 Task: Find connections with filter location Antonina with filter topic #linkedinforbusinesswith filter profile language German with filter current company FIS with filter school Saraswati Education Societys Saraswati College of Engineering Kharghar Navi Mumbai with filter industry Skiing Facilities with filter service category SupportTechnical Writing with filter keywords title Shelf Stocker
Action: Mouse scrolled (591, 569) with delta (0, 0)
Screenshot: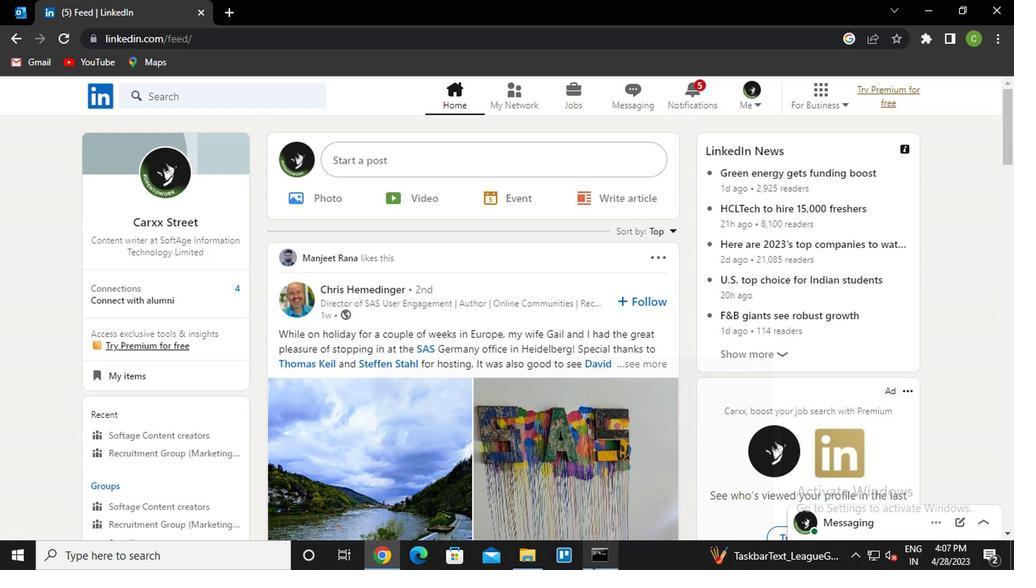 
Action: Mouse moved to (516, 96)
Screenshot: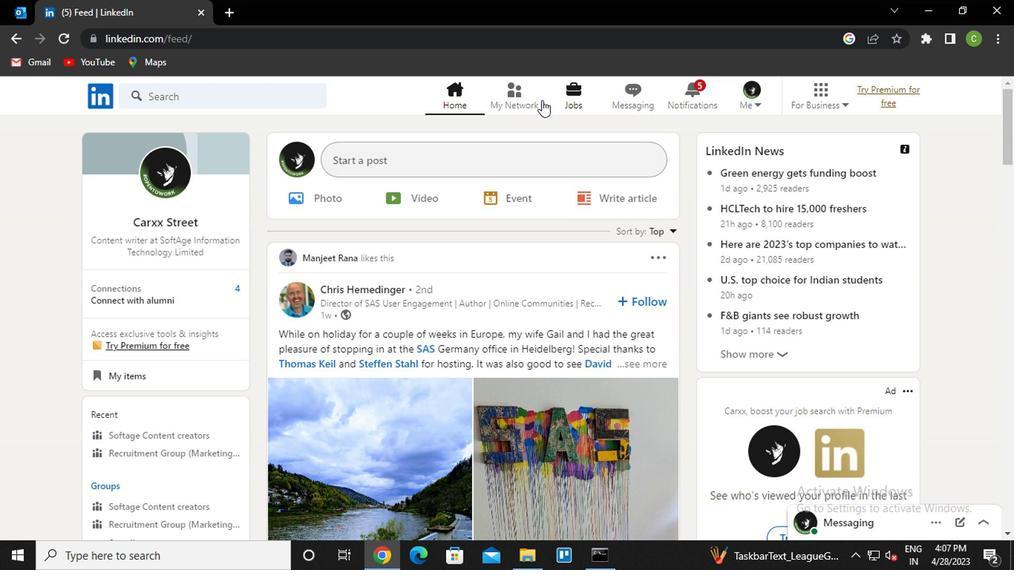 
Action: Mouse pressed left at (516, 96)
Screenshot: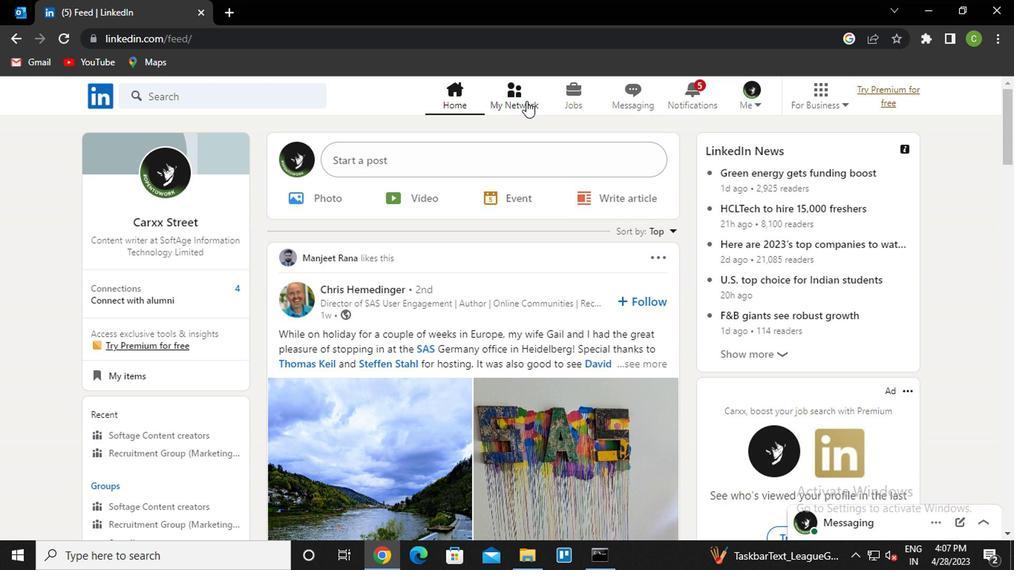 
Action: Mouse moved to (212, 189)
Screenshot: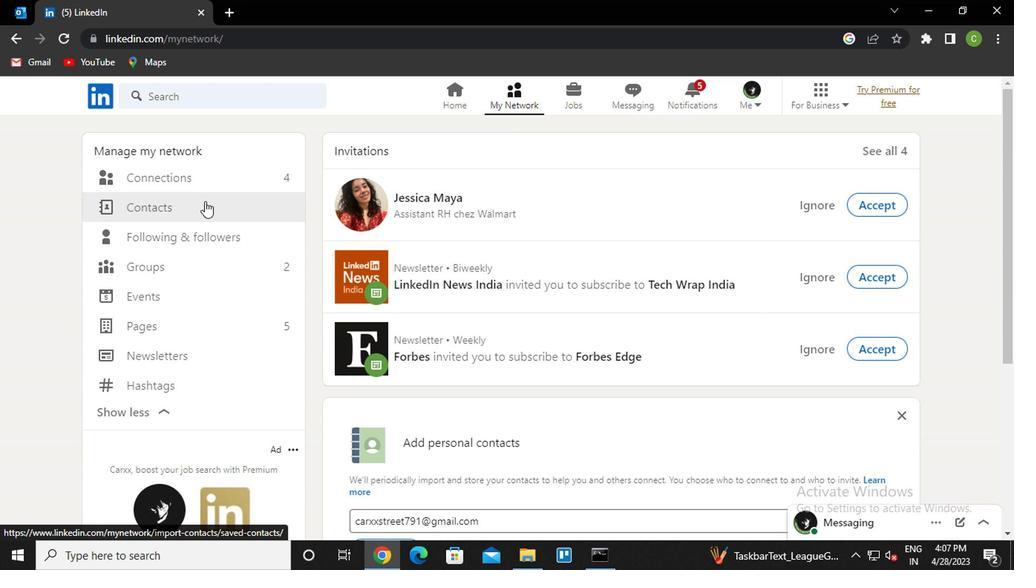 
Action: Mouse pressed left at (212, 189)
Screenshot: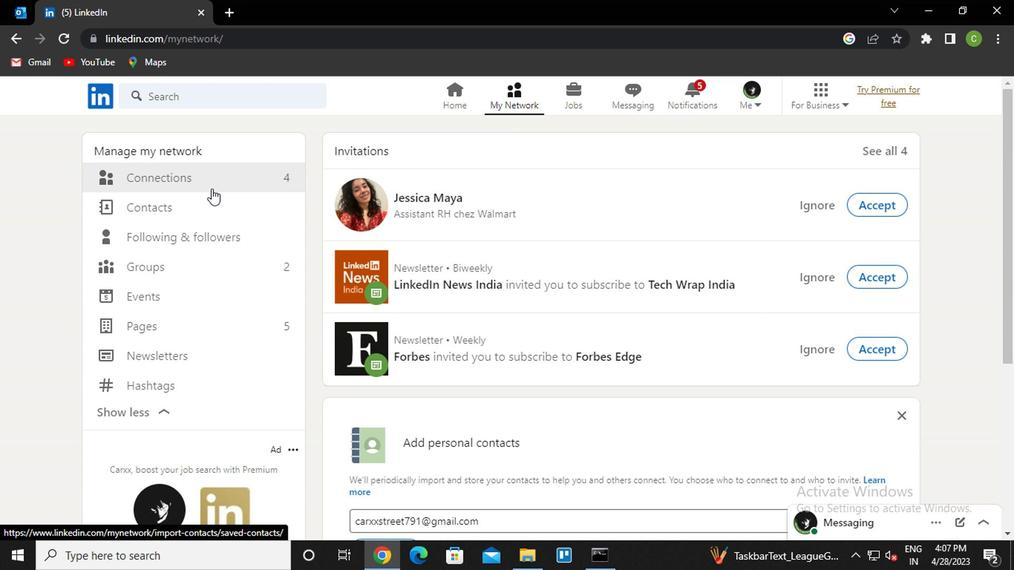 
Action: Mouse moved to (217, 180)
Screenshot: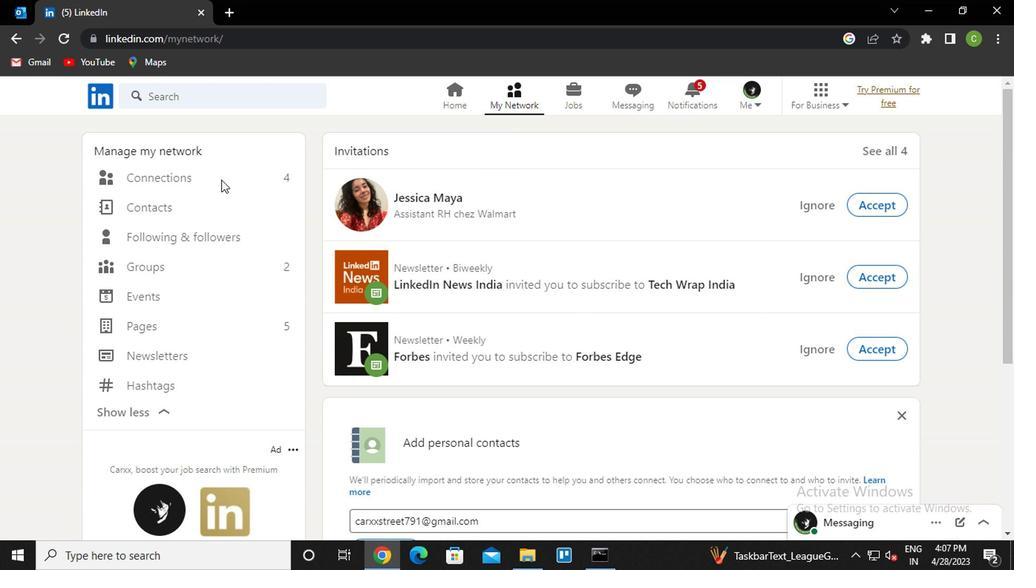 
Action: Mouse pressed left at (217, 180)
Screenshot: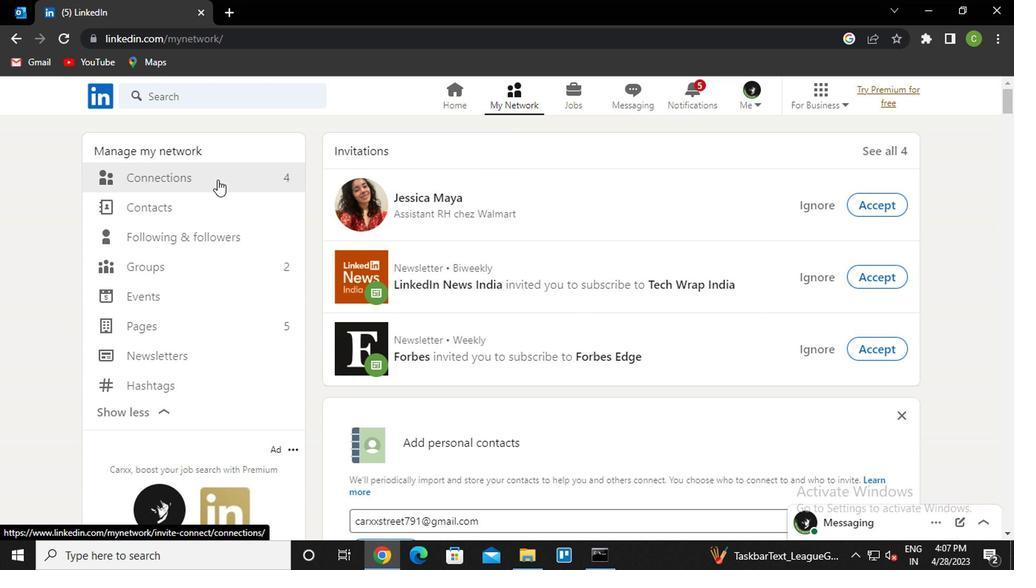 
Action: Mouse moved to (624, 177)
Screenshot: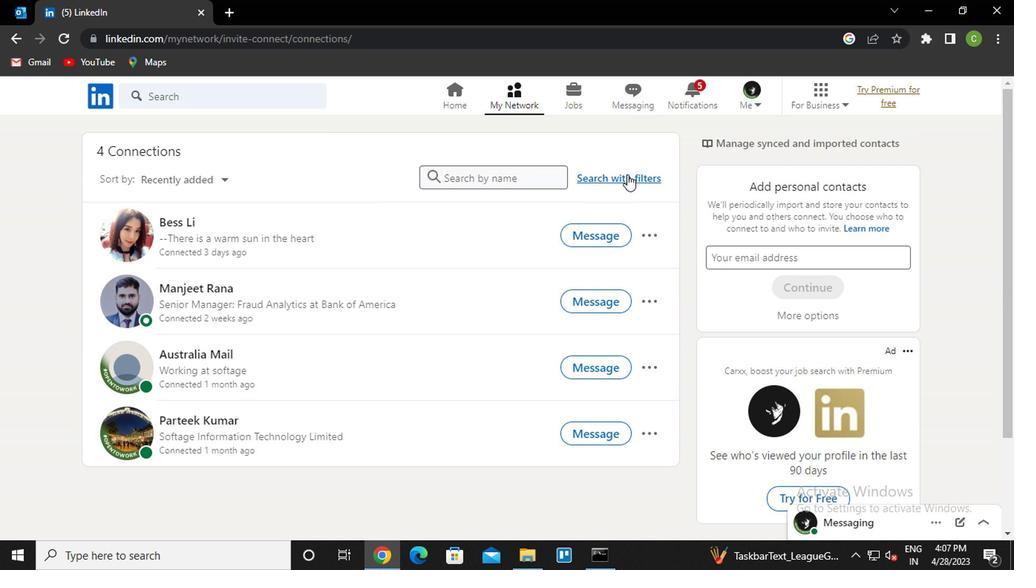 
Action: Mouse pressed left at (624, 177)
Screenshot: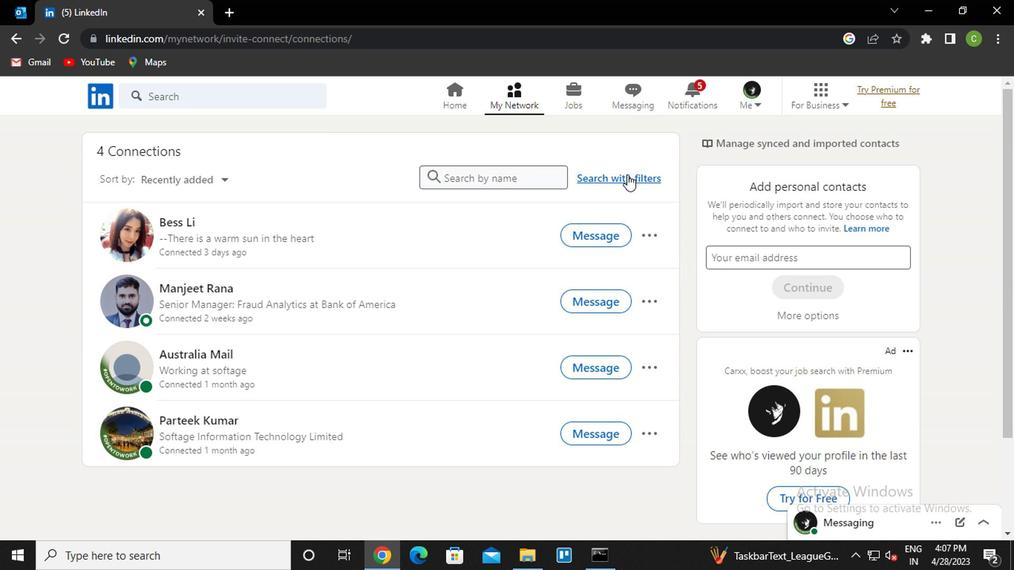 
Action: Mouse moved to (557, 145)
Screenshot: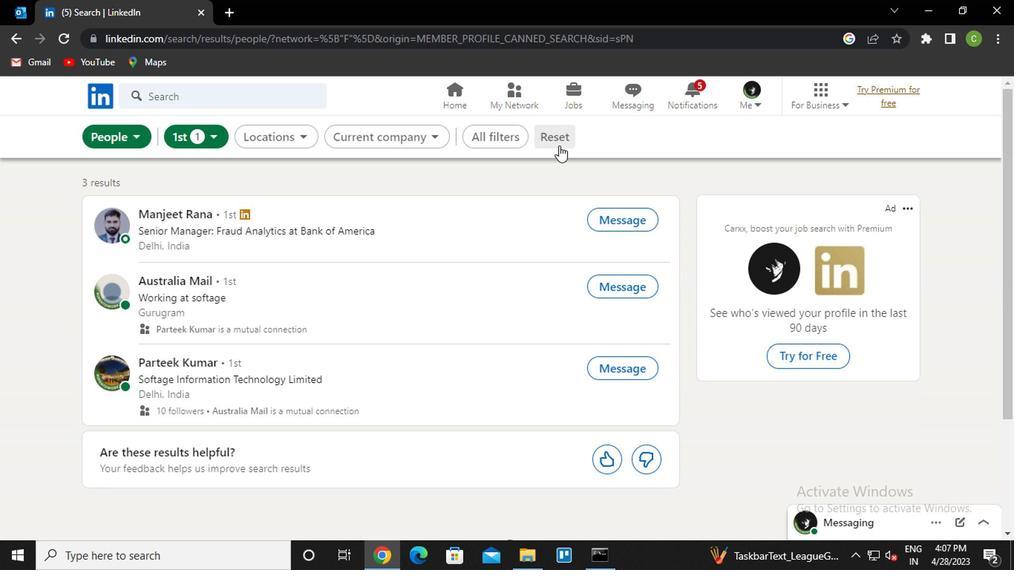 
Action: Mouse pressed left at (557, 145)
Screenshot: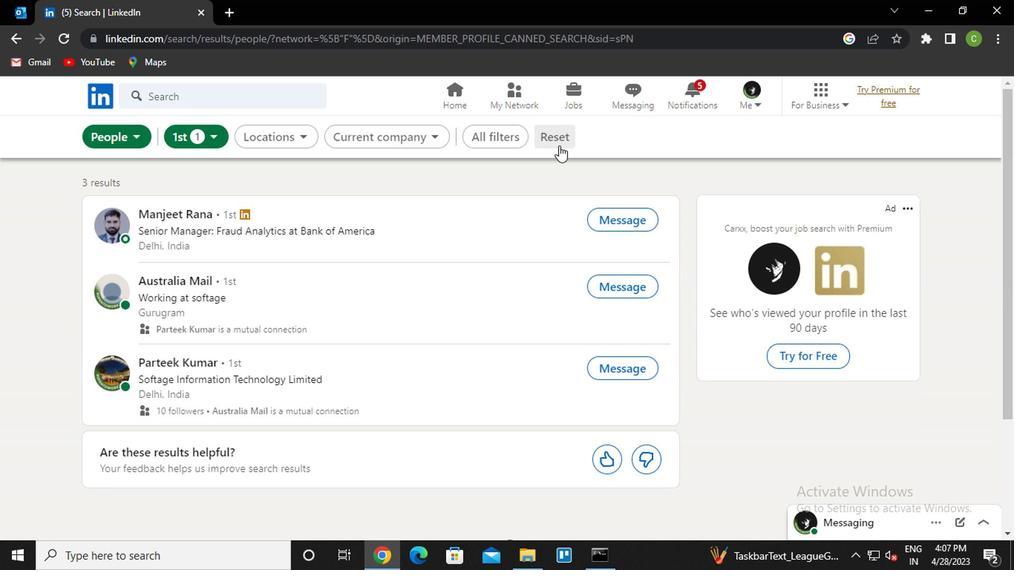
Action: Mouse moved to (540, 137)
Screenshot: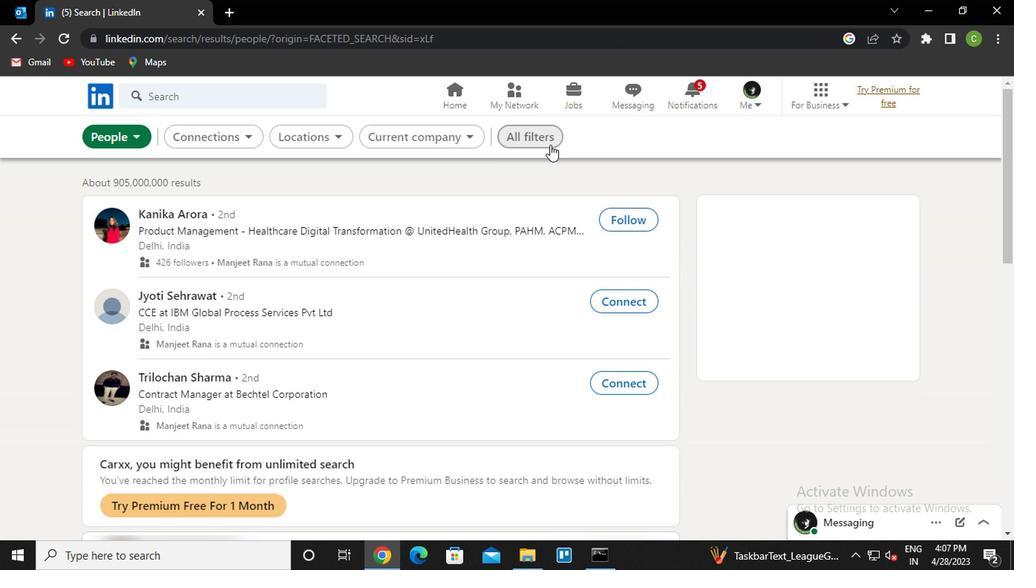 
Action: Mouse pressed left at (540, 137)
Screenshot: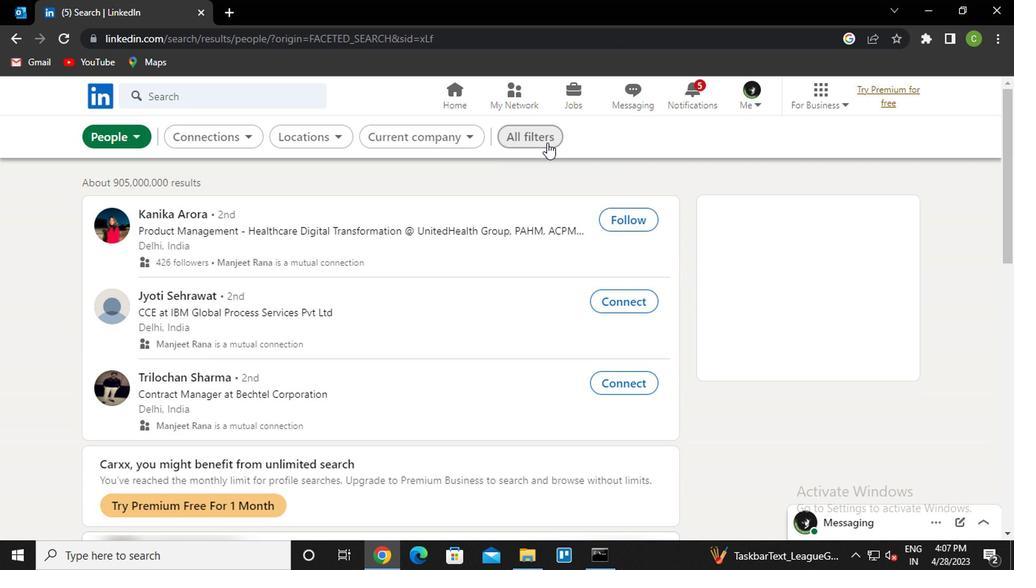 
Action: Mouse moved to (753, 312)
Screenshot: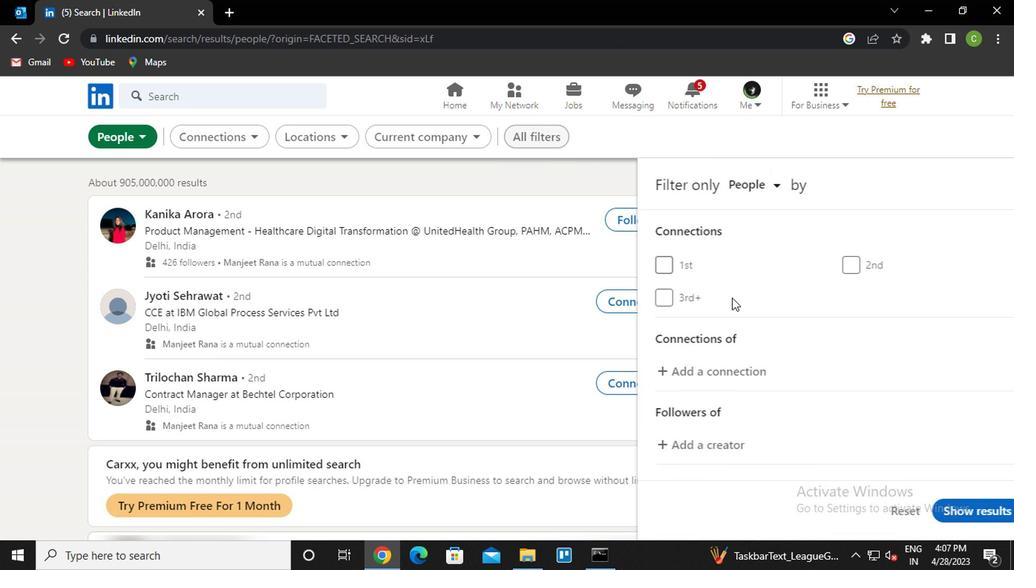 
Action: Mouse scrolled (753, 312) with delta (0, 0)
Screenshot: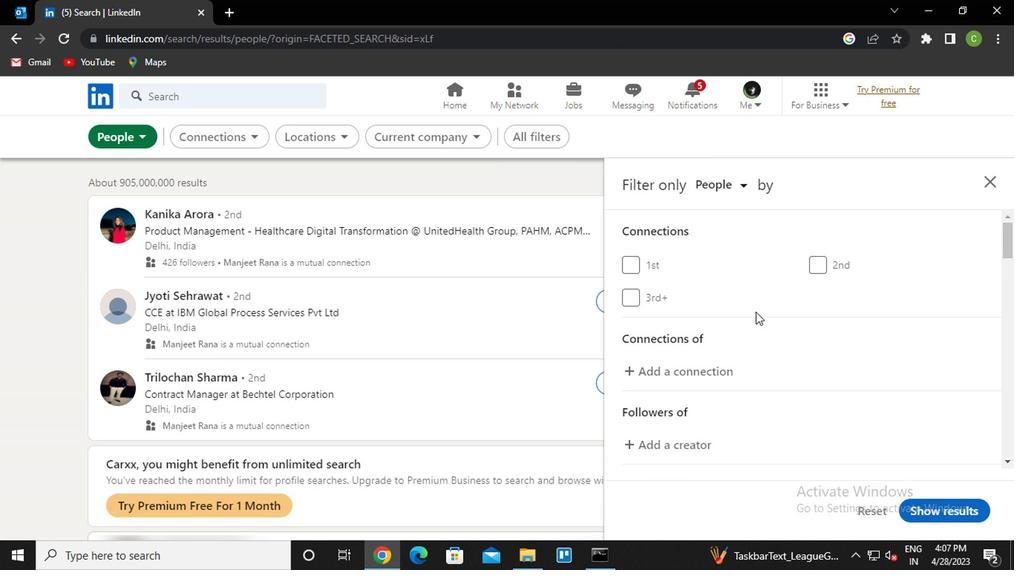 
Action: Mouse scrolled (753, 312) with delta (0, 0)
Screenshot: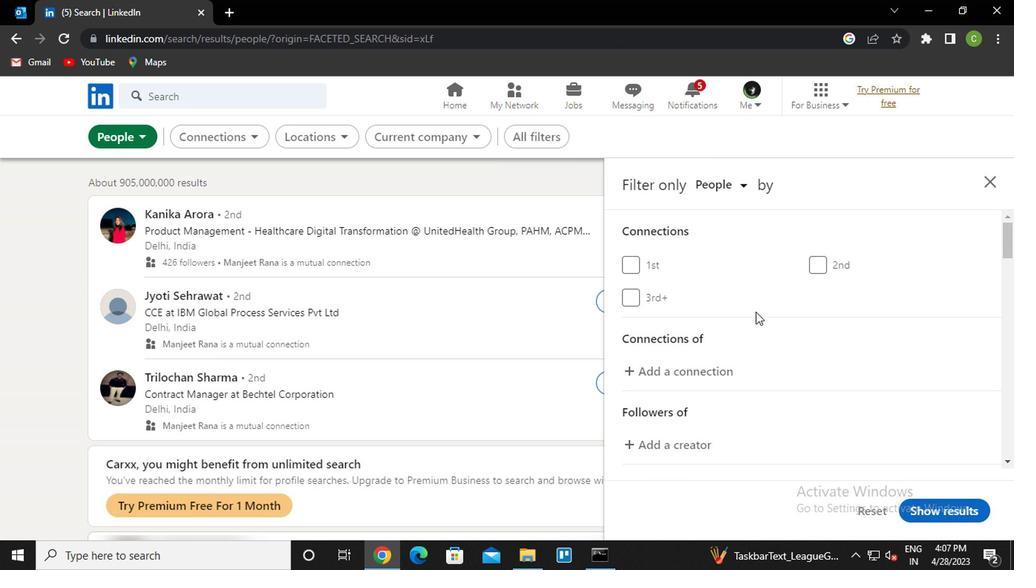 
Action: Mouse scrolled (753, 312) with delta (0, 0)
Screenshot: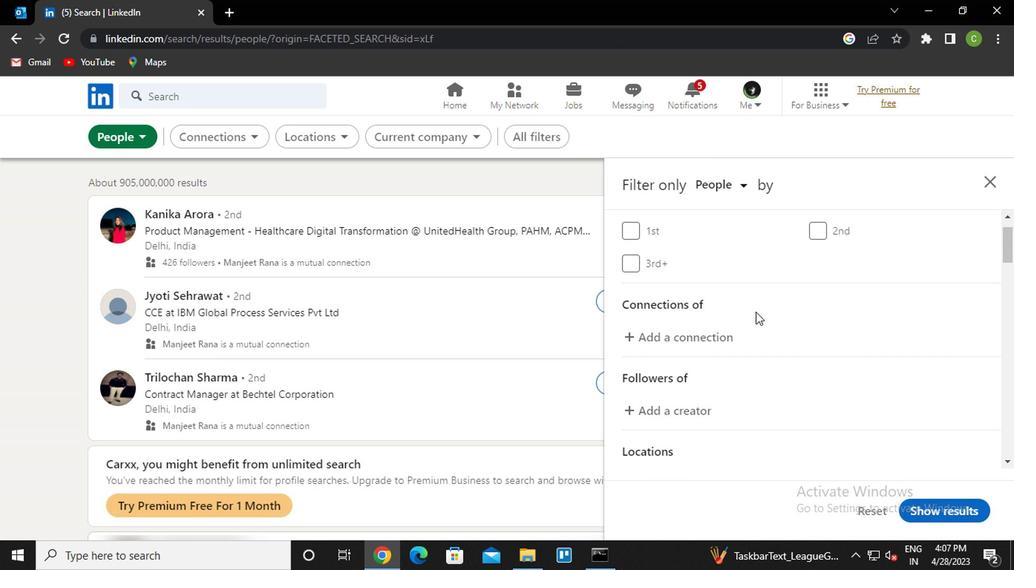 
Action: Mouse moved to (753, 316)
Screenshot: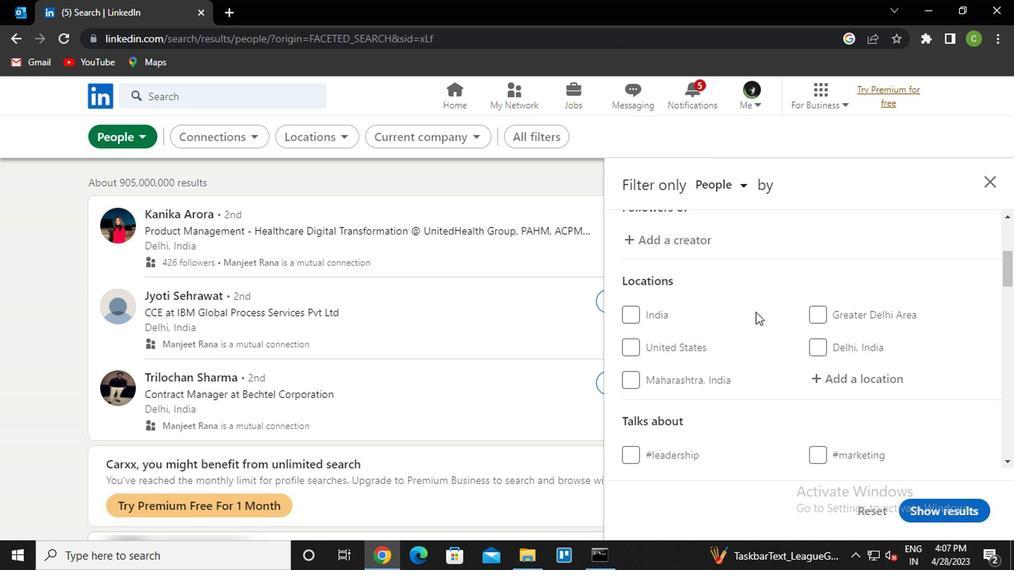 
Action: Mouse scrolled (753, 316) with delta (0, 0)
Screenshot: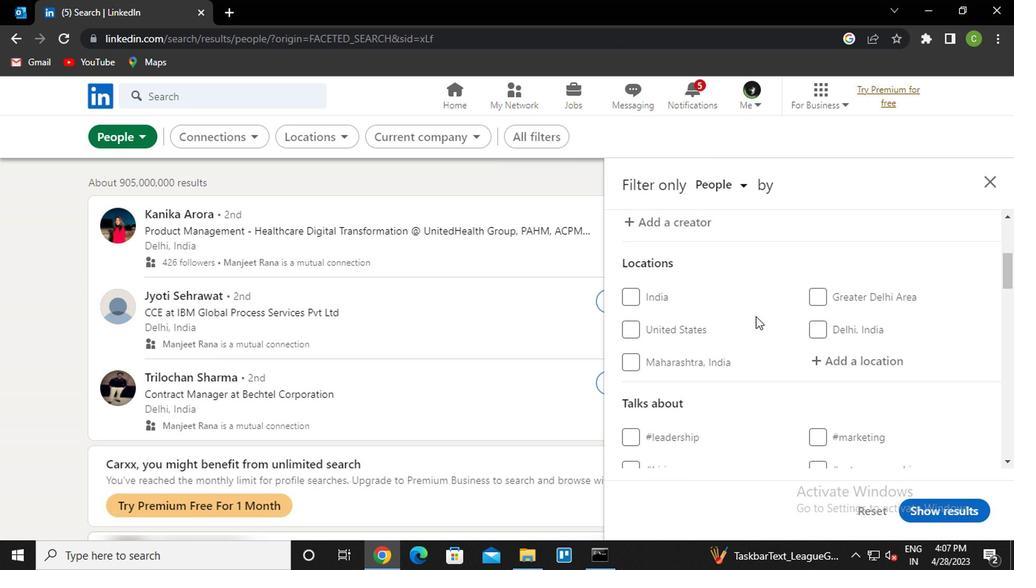 
Action: Mouse moved to (866, 287)
Screenshot: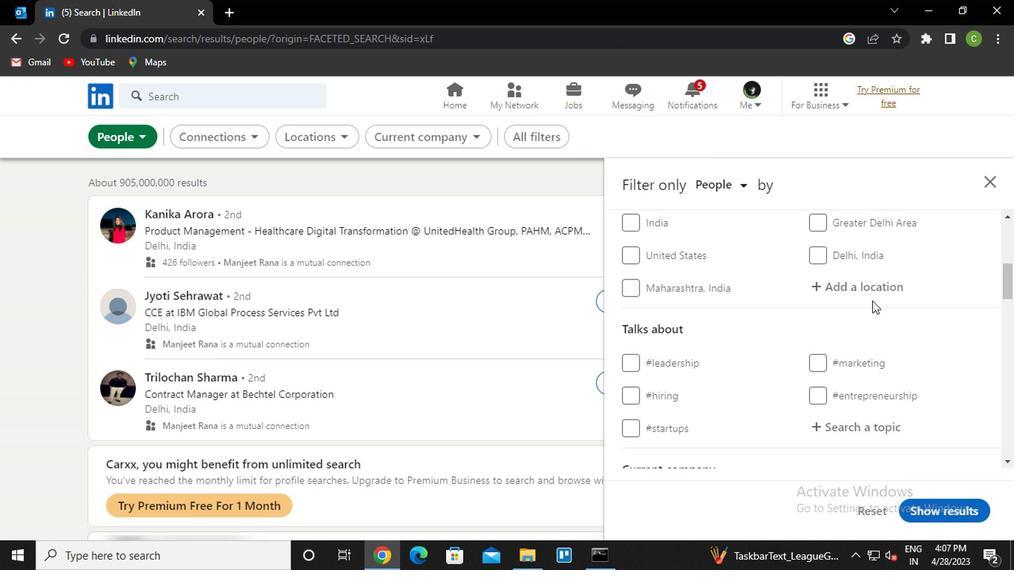 
Action: Mouse pressed left at (866, 287)
Screenshot: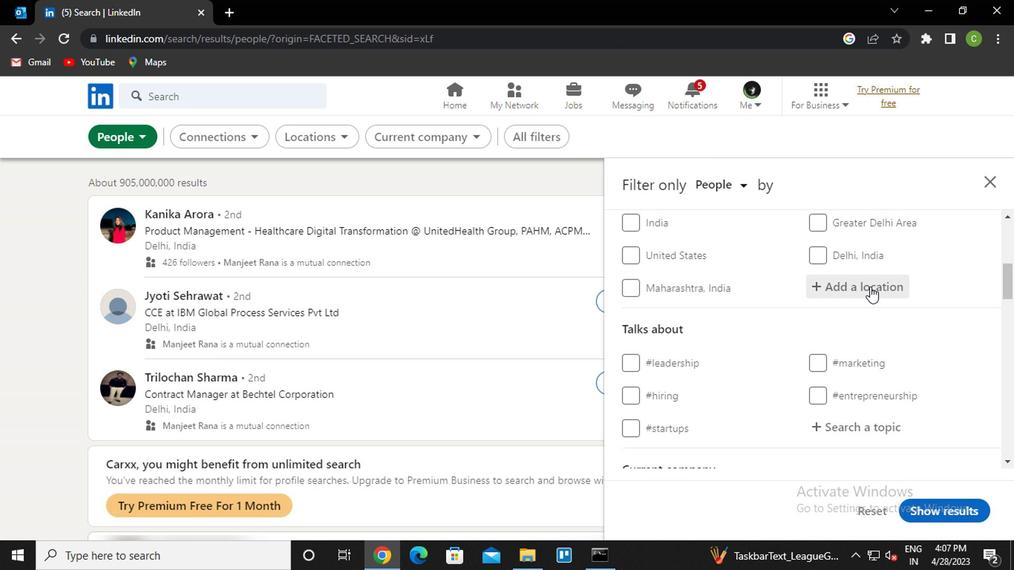 
Action: Key pressed <Key.caps_lock>a<Key.caps_lock>ntonina<Key.down><Key.enter>
Screenshot: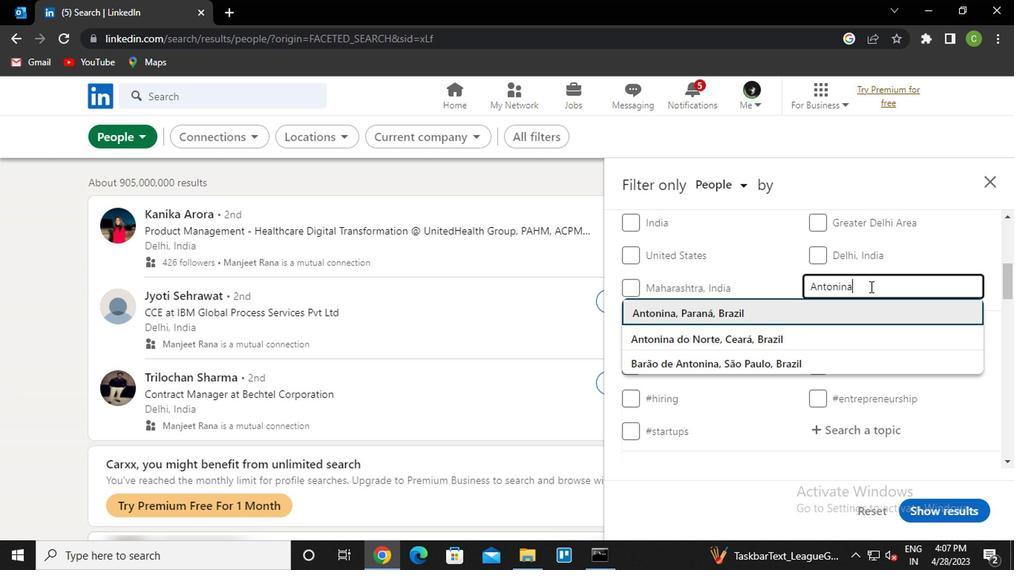 
Action: Mouse scrolled (866, 286) with delta (0, 0)
Screenshot: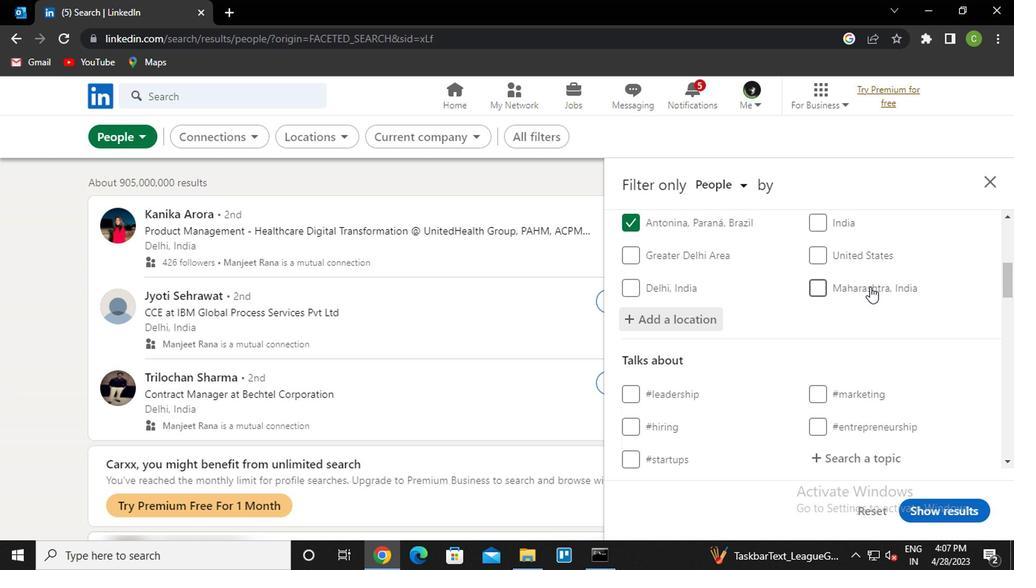 
Action: Mouse scrolled (866, 286) with delta (0, 0)
Screenshot: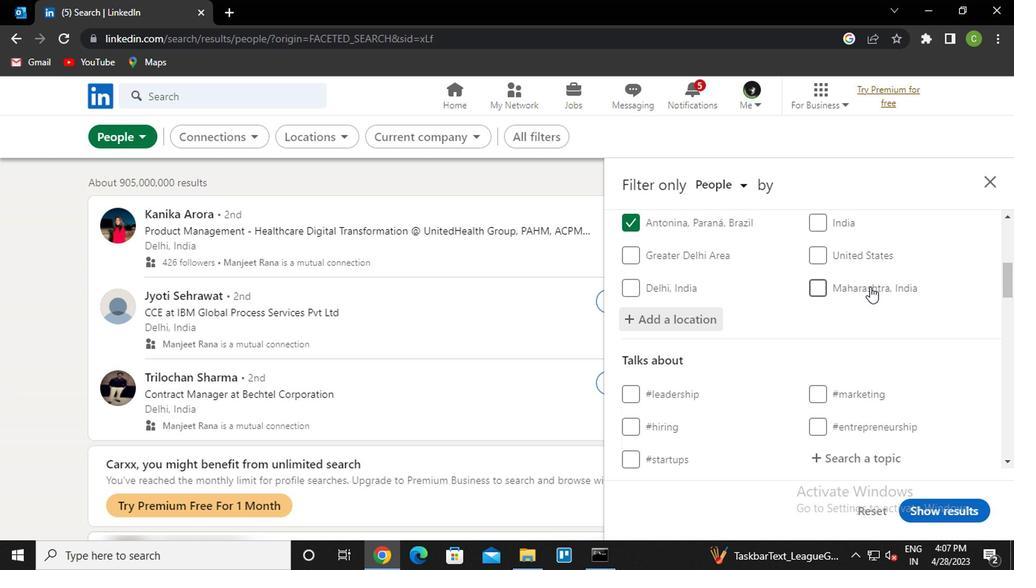 
Action: Mouse scrolled (866, 286) with delta (0, 0)
Screenshot: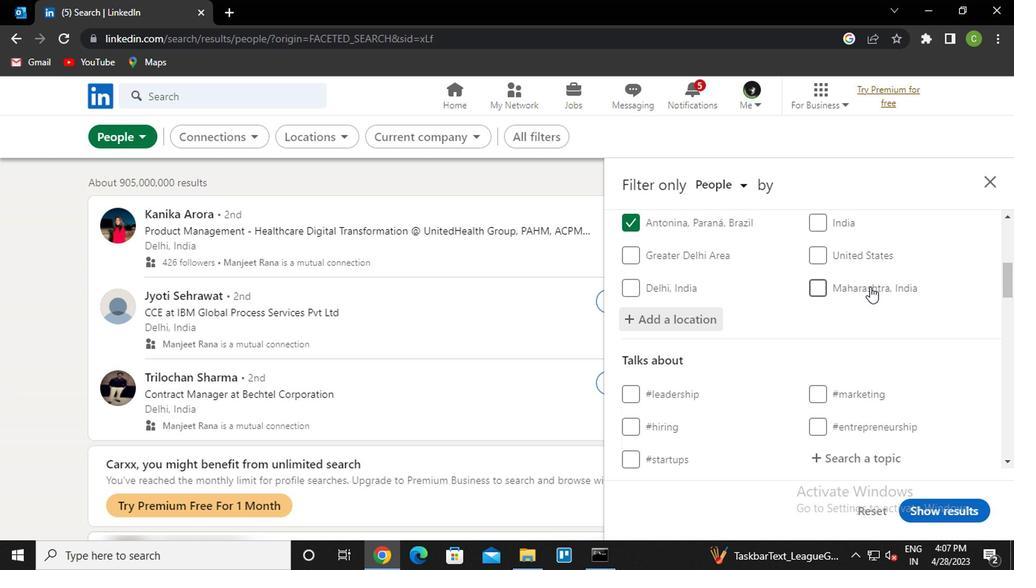 
Action: Mouse moved to (846, 246)
Screenshot: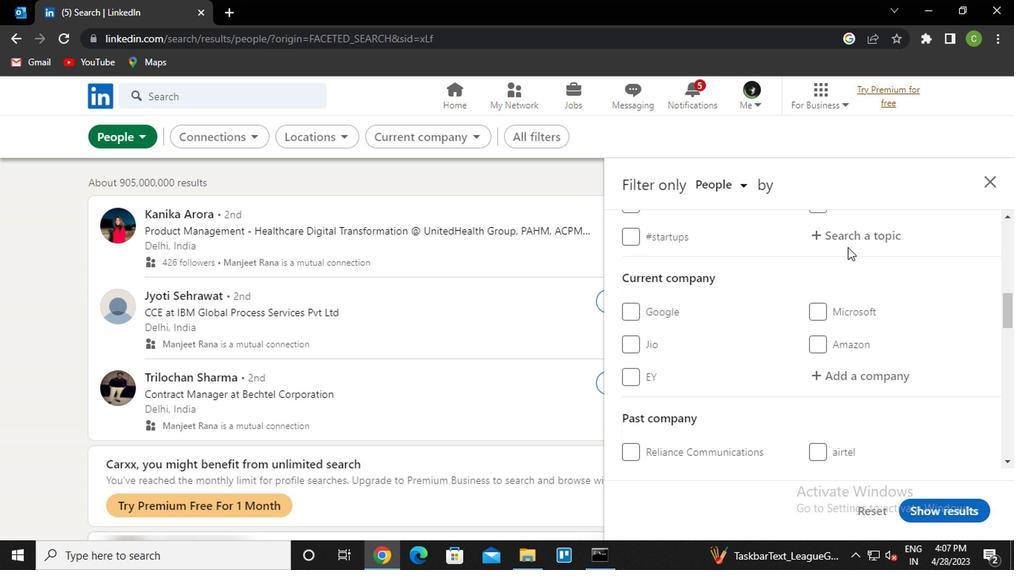 
Action: Mouse pressed left at (846, 246)
Screenshot: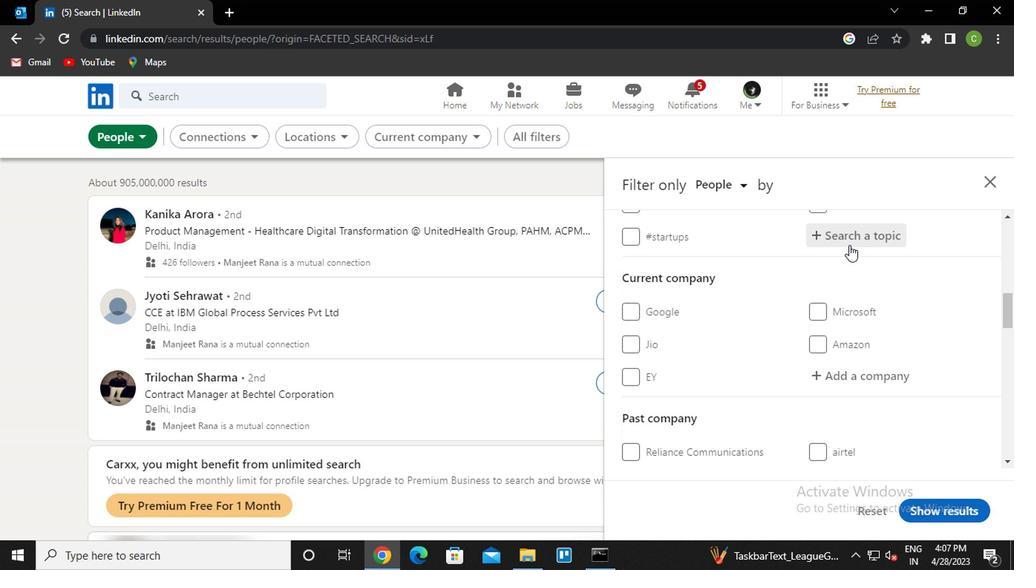 
Action: Key pressed <Key.caps_lock>l<Key.caps_lock>inkedinforbusi<Key.down><Key.enter>
Screenshot: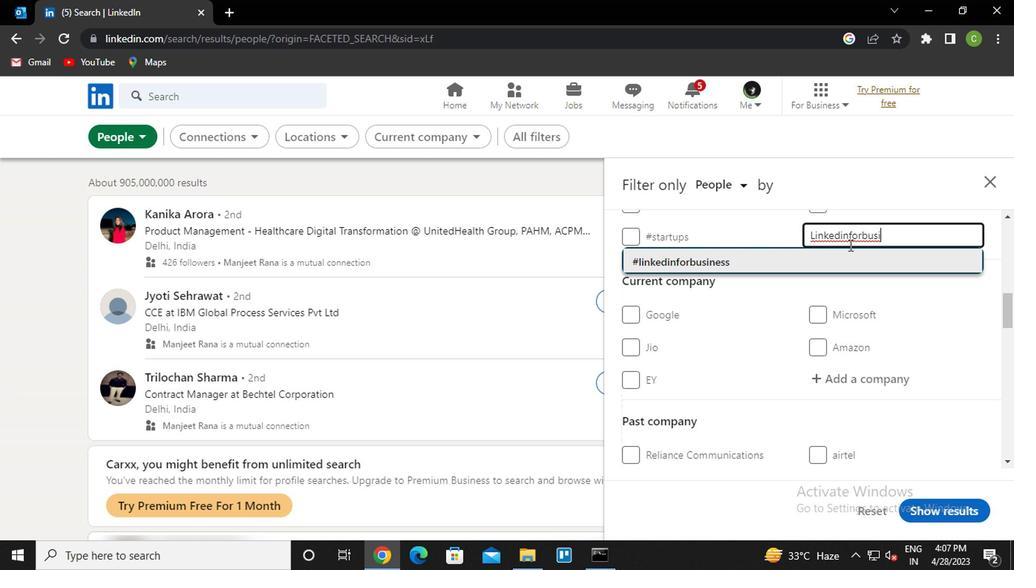 
Action: Mouse scrolled (846, 245) with delta (0, -1)
Screenshot: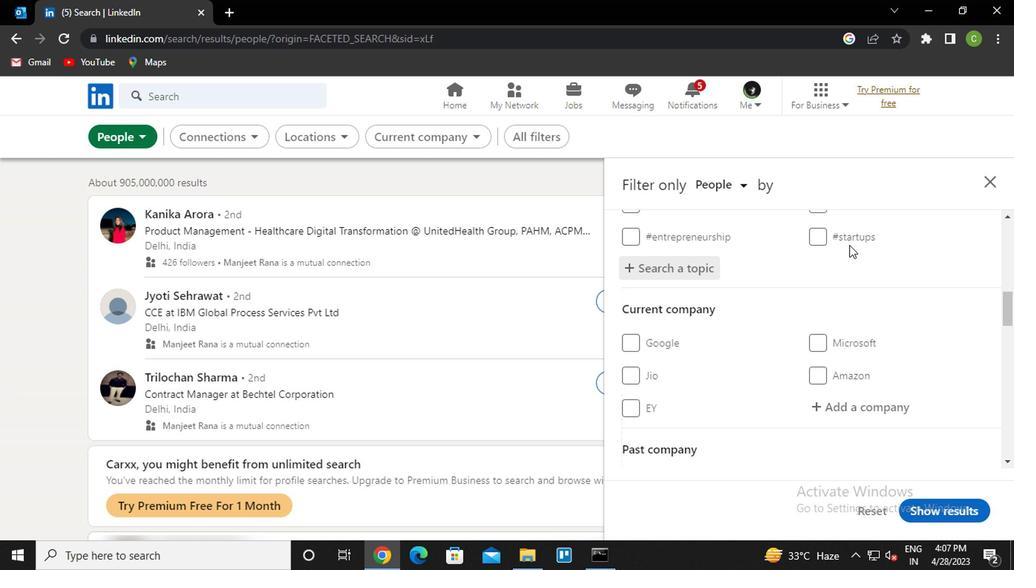 
Action: Mouse scrolled (846, 245) with delta (0, -1)
Screenshot: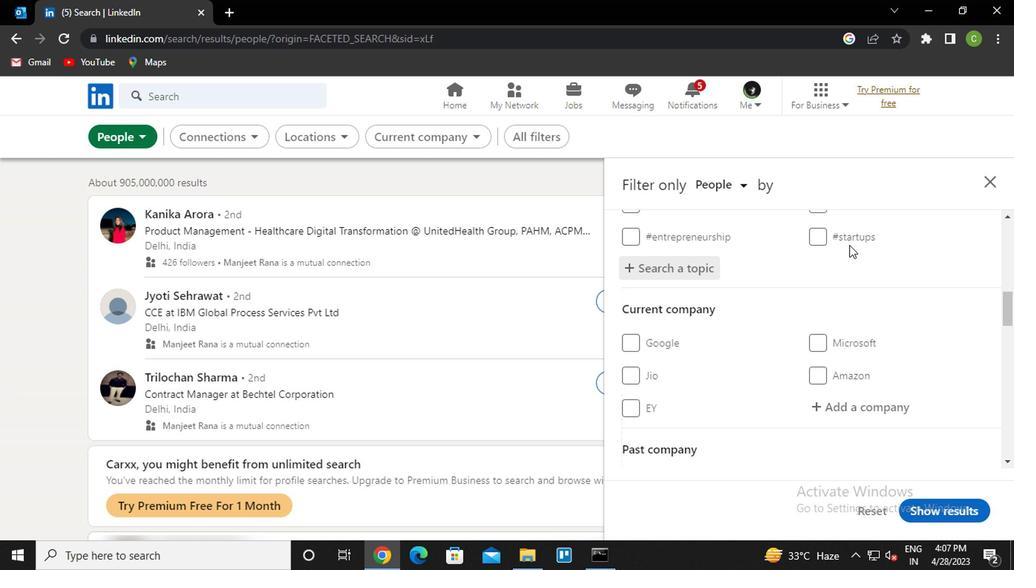 
Action: Mouse scrolled (846, 245) with delta (0, -1)
Screenshot: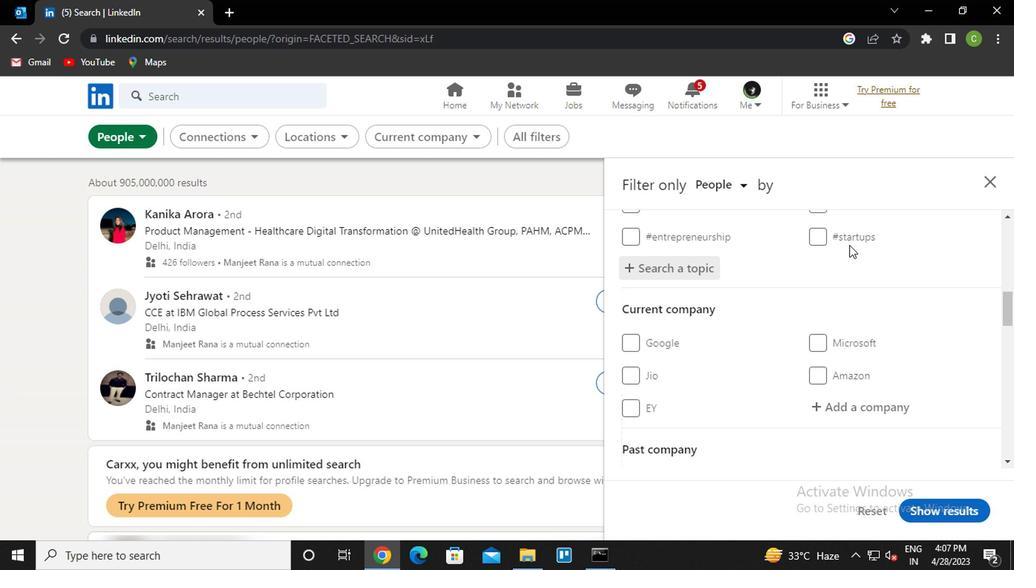
Action: Mouse scrolled (846, 245) with delta (0, -1)
Screenshot: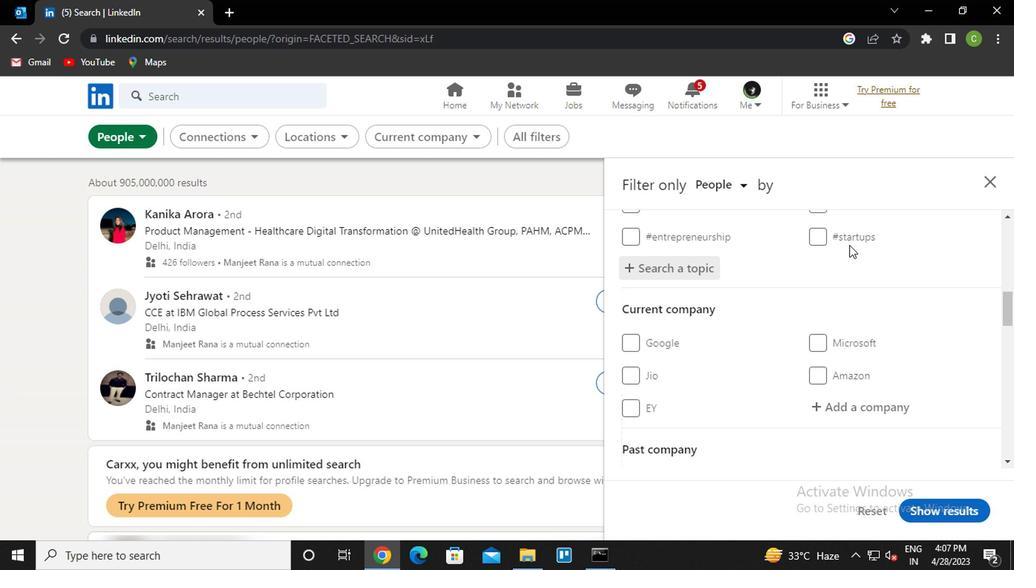 
Action: Mouse moved to (846, 248)
Screenshot: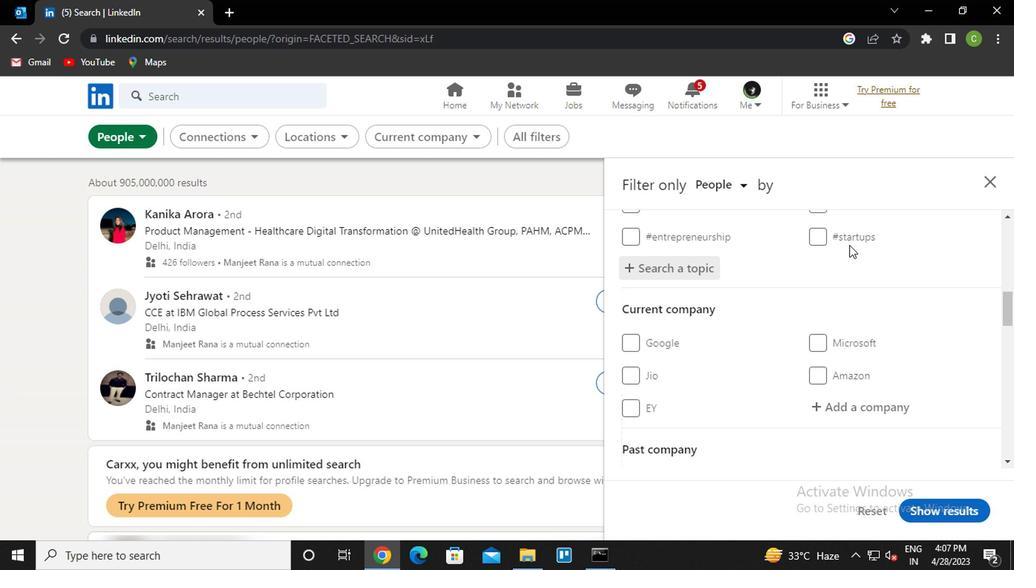 
Action: Mouse scrolled (846, 248) with delta (0, 0)
Screenshot: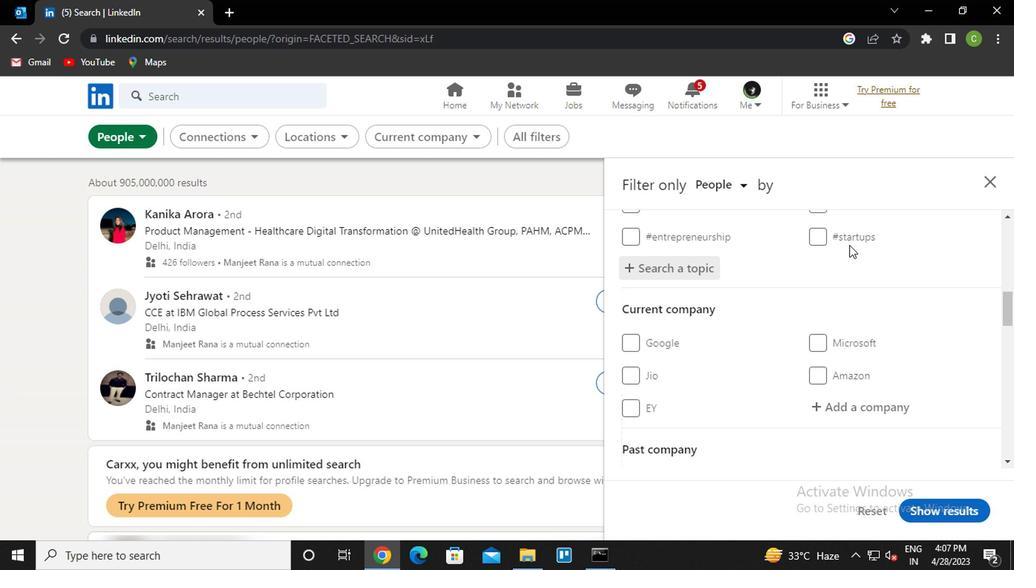 
Action: Mouse moved to (846, 248)
Screenshot: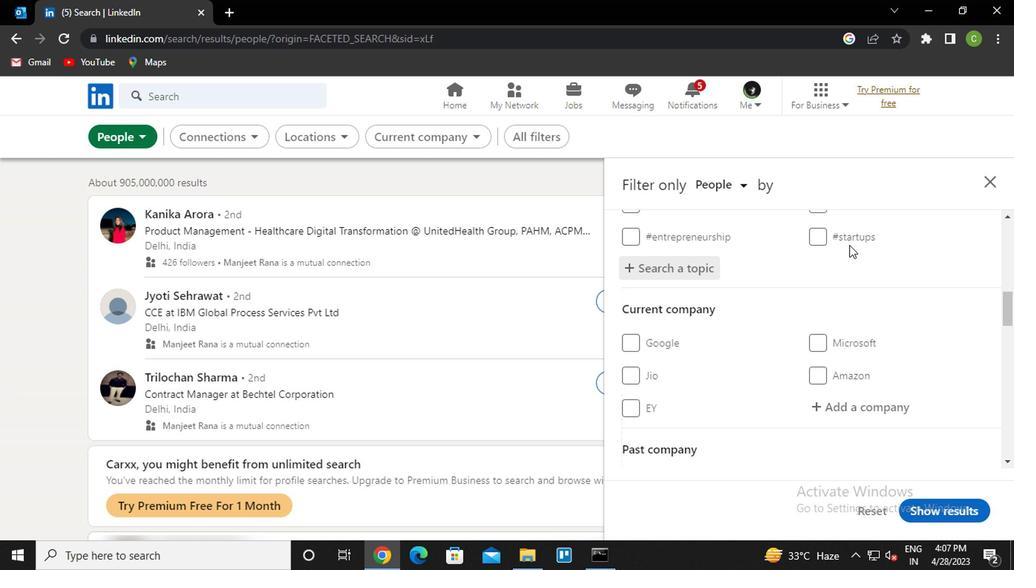 
Action: Mouse scrolled (846, 248) with delta (0, 0)
Screenshot: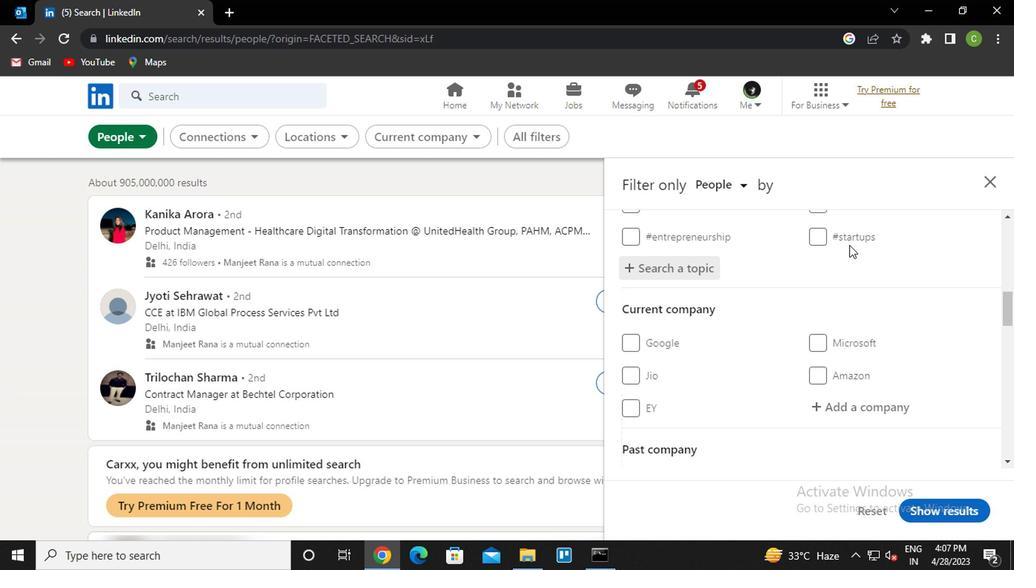 
Action: Mouse moved to (844, 249)
Screenshot: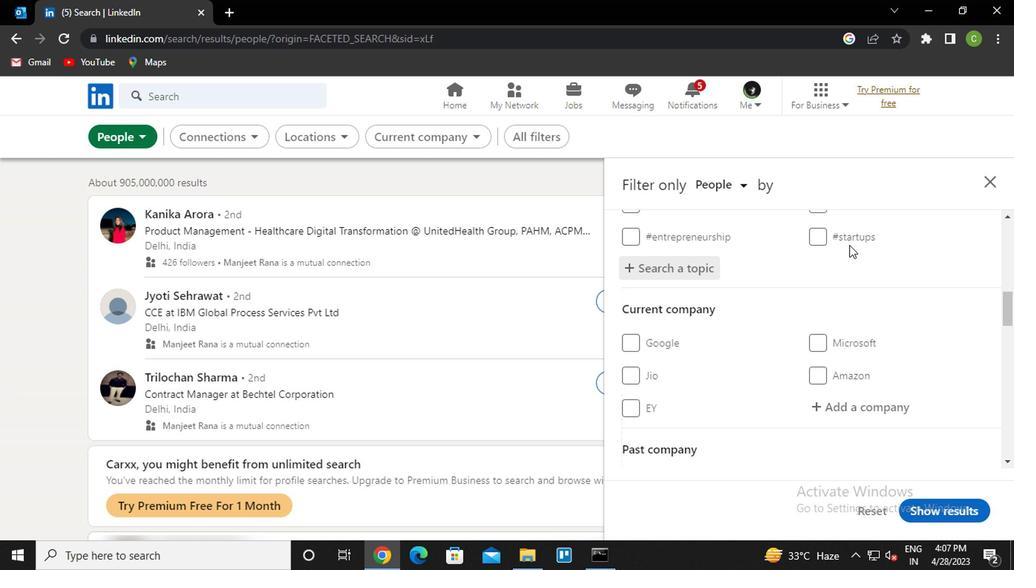
Action: Mouse scrolled (844, 248) with delta (0, -1)
Screenshot: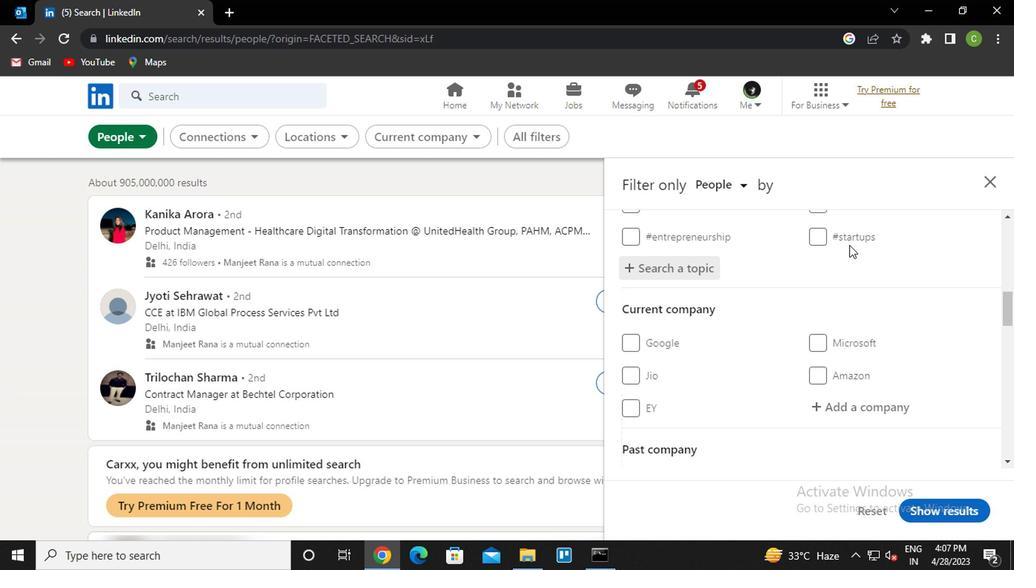 
Action: Mouse moved to (688, 432)
Screenshot: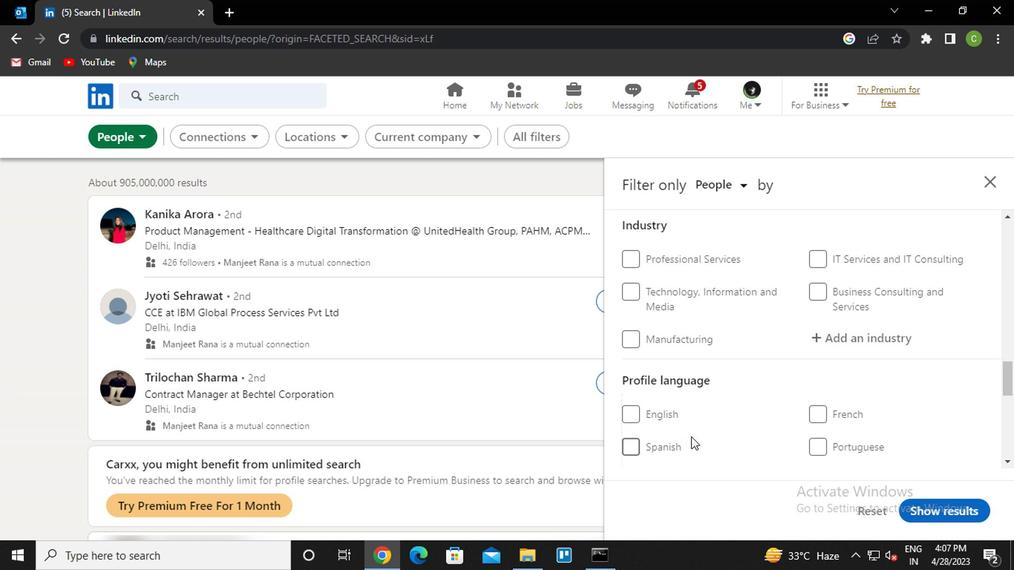 
Action: Mouse scrolled (688, 431) with delta (0, 0)
Screenshot: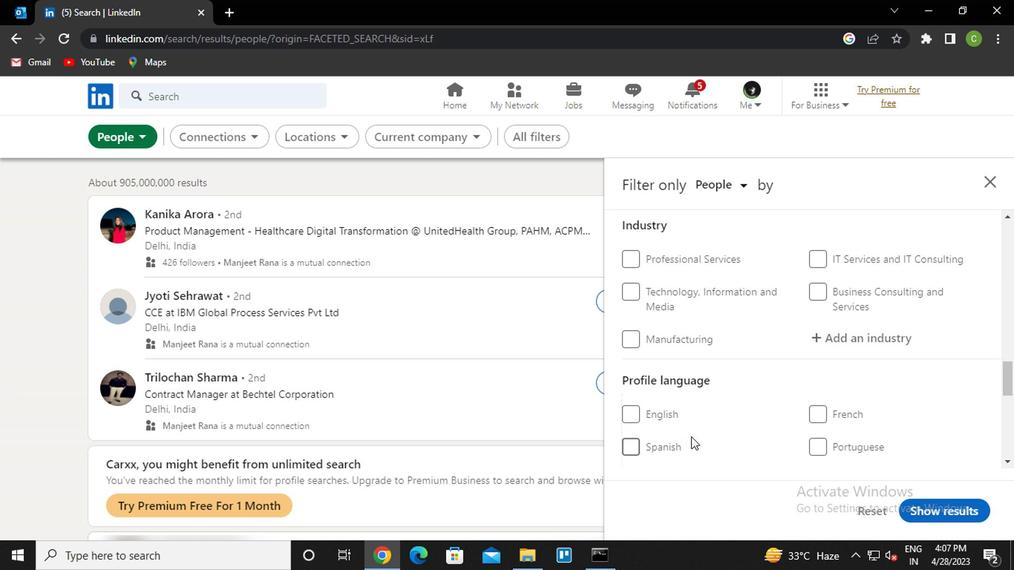 
Action: Mouse moved to (630, 404)
Screenshot: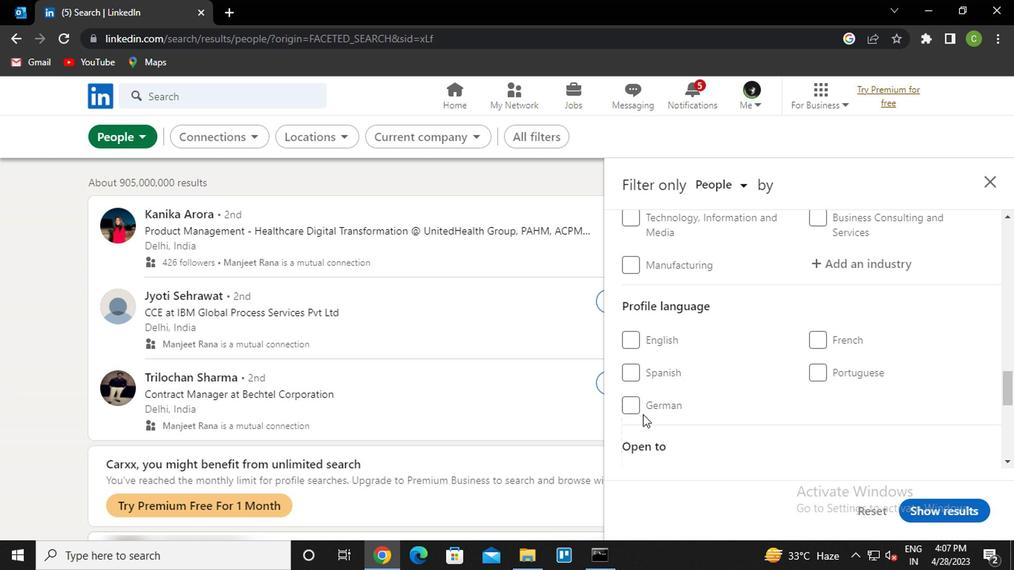 
Action: Mouse pressed left at (630, 404)
Screenshot: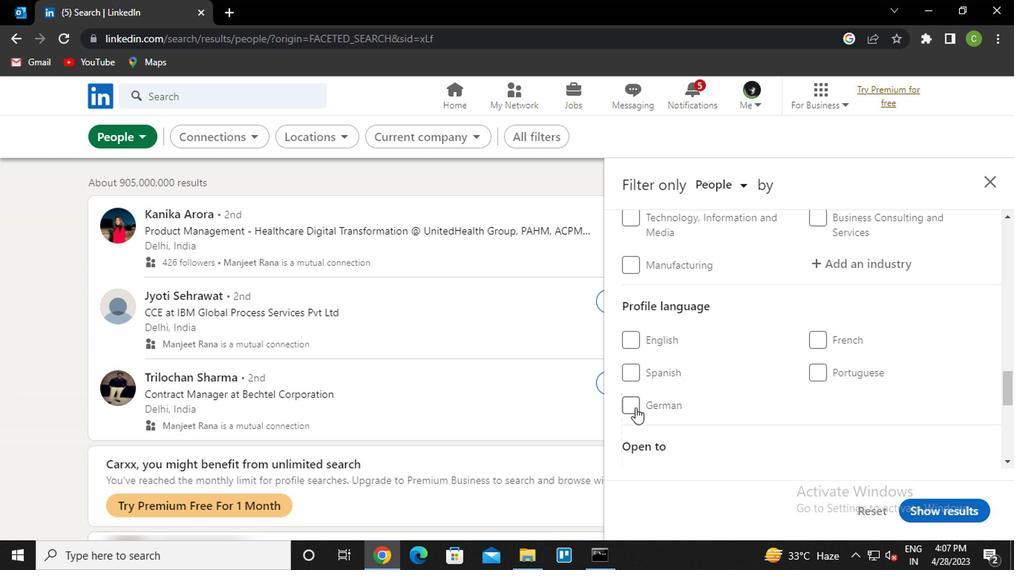 
Action: Mouse moved to (689, 412)
Screenshot: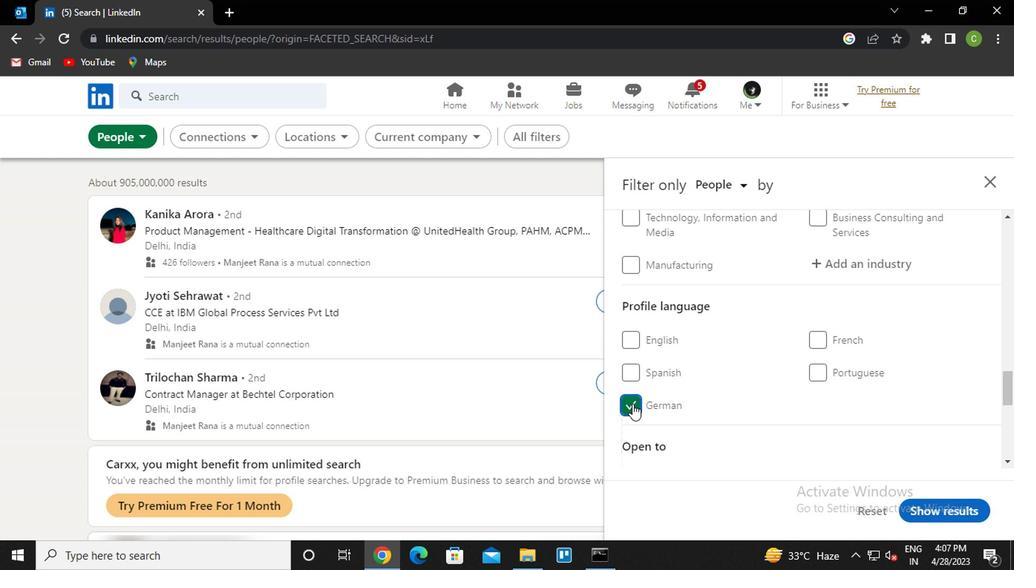 
Action: Mouse scrolled (689, 413) with delta (0, 1)
Screenshot: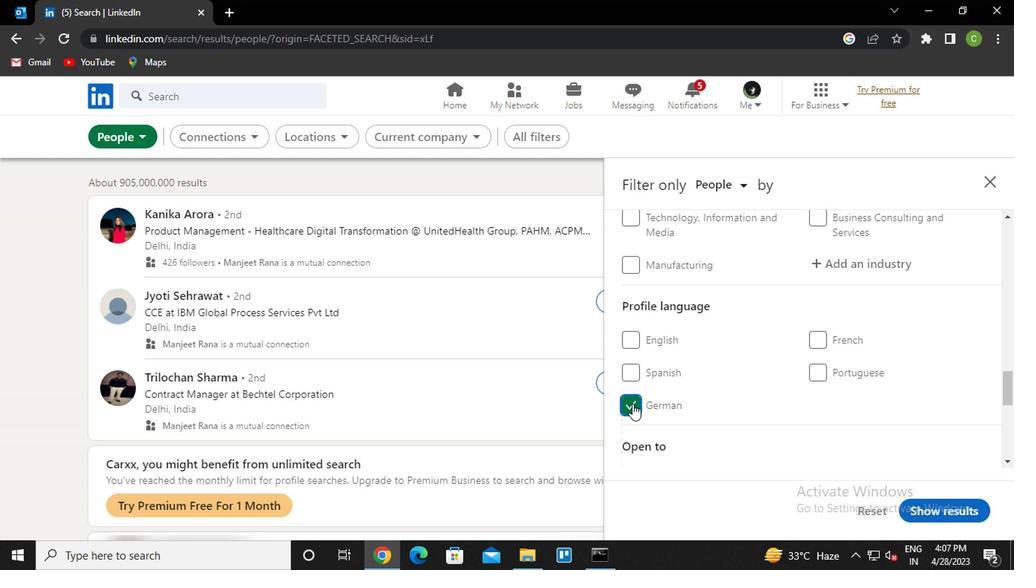 
Action: Mouse scrolled (689, 413) with delta (0, 1)
Screenshot: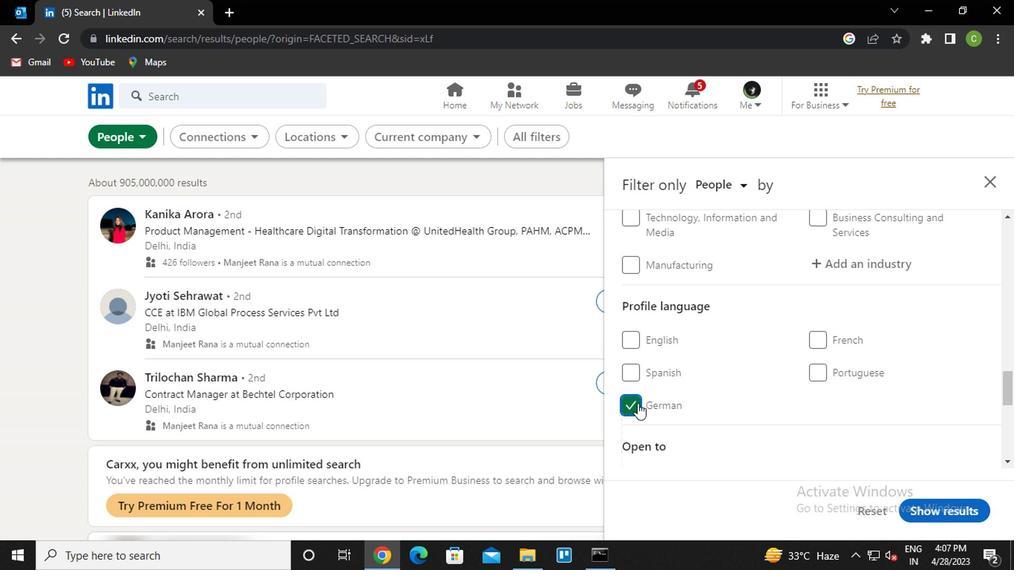 
Action: Mouse moved to (690, 411)
Screenshot: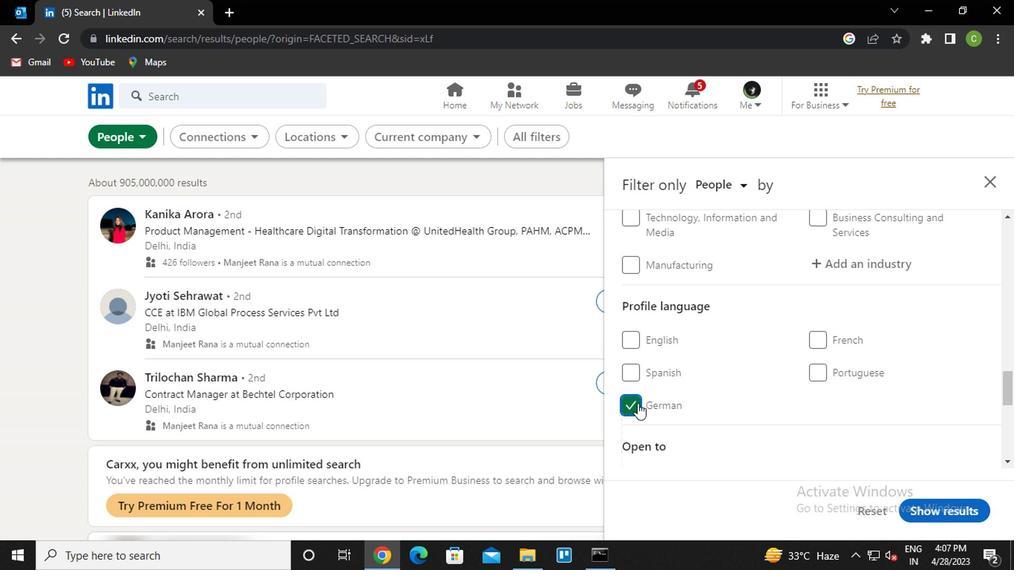 
Action: Mouse scrolled (690, 412) with delta (0, 0)
Screenshot: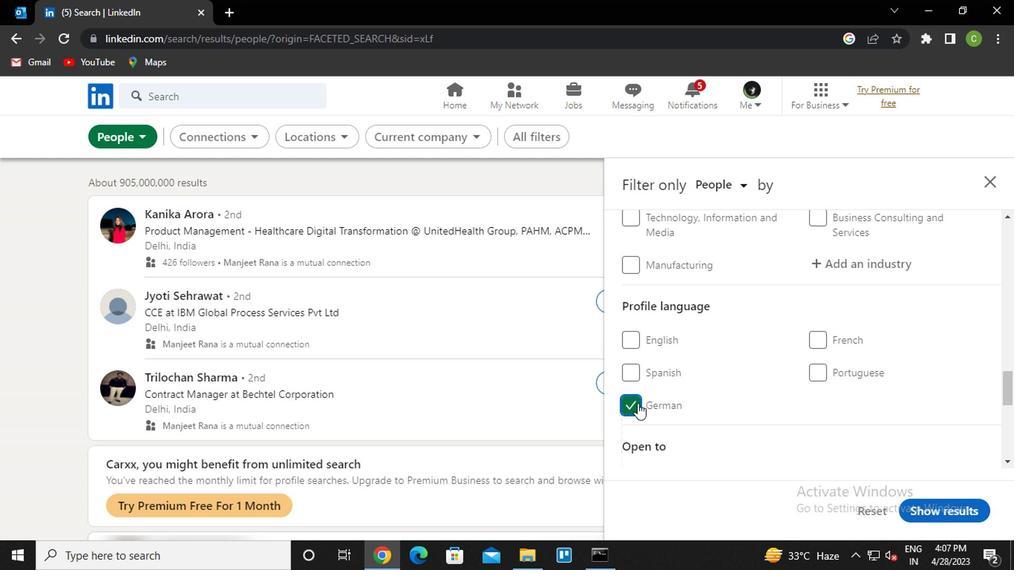 
Action: Mouse moved to (690, 410)
Screenshot: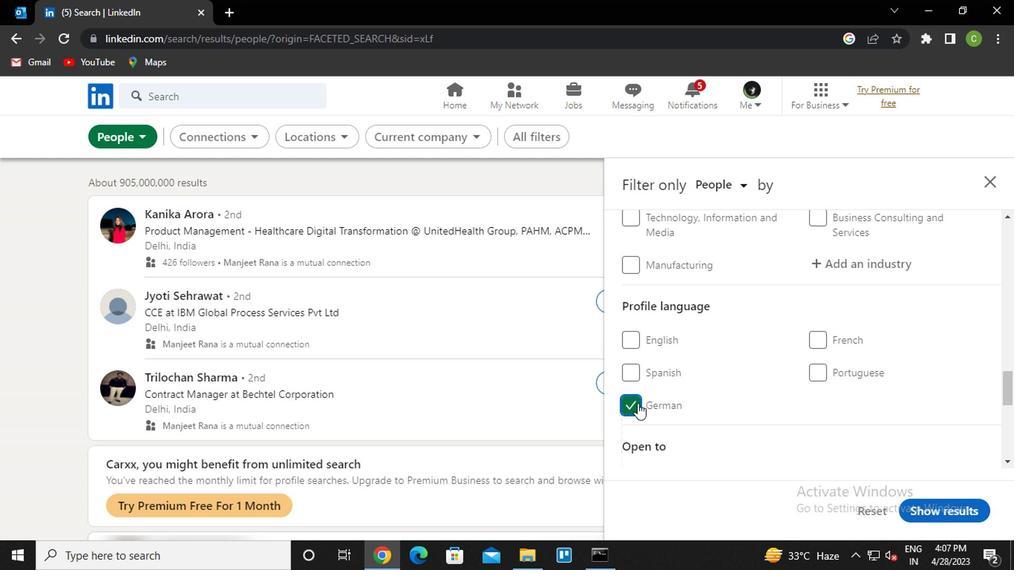 
Action: Mouse scrolled (690, 411) with delta (0, 1)
Screenshot: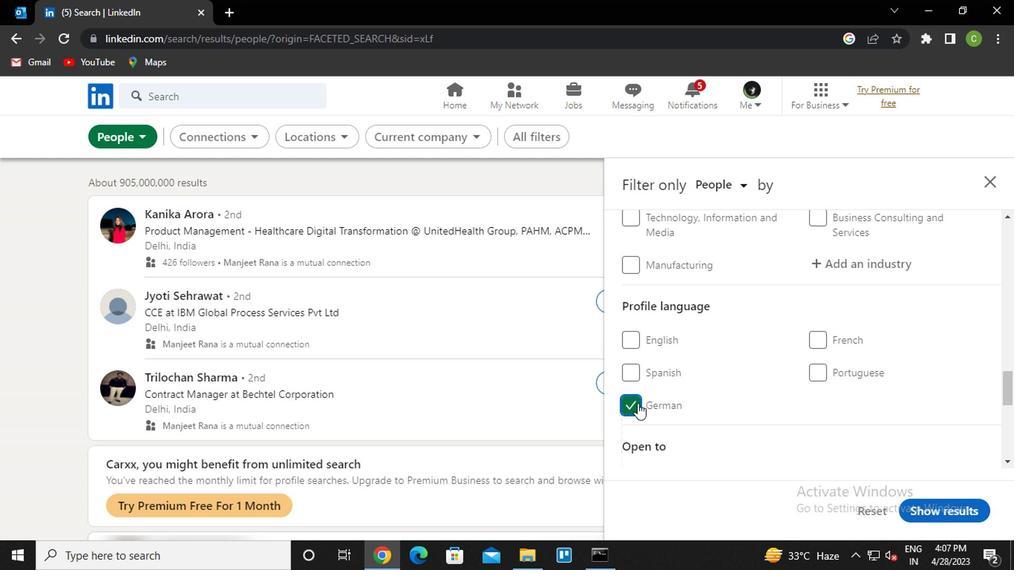 
Action: Mouse scrolled (690, 411) with delta (0, 1)
Screenshot: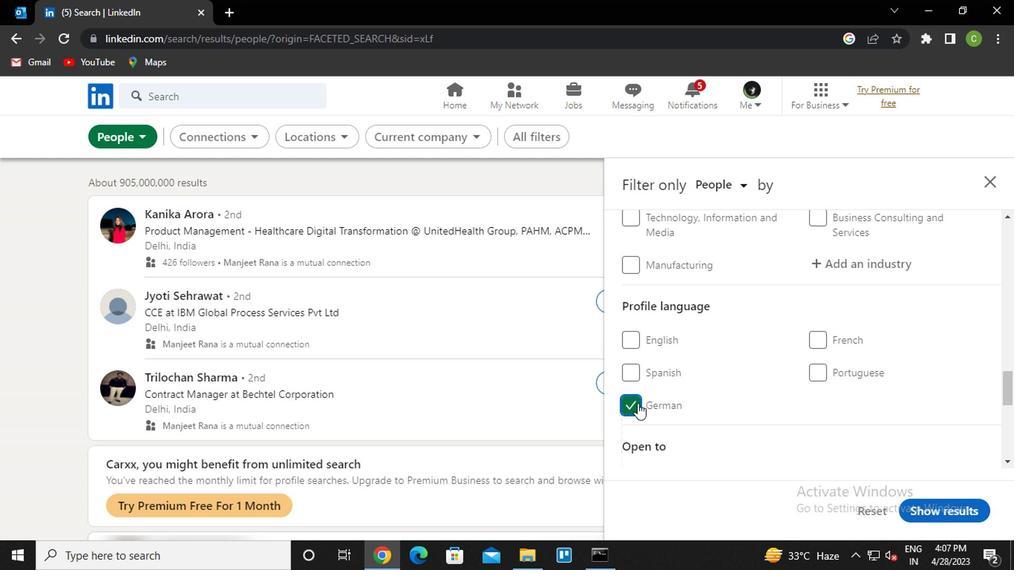 
Action: Mouse moved to (690, 409)
Screenshot: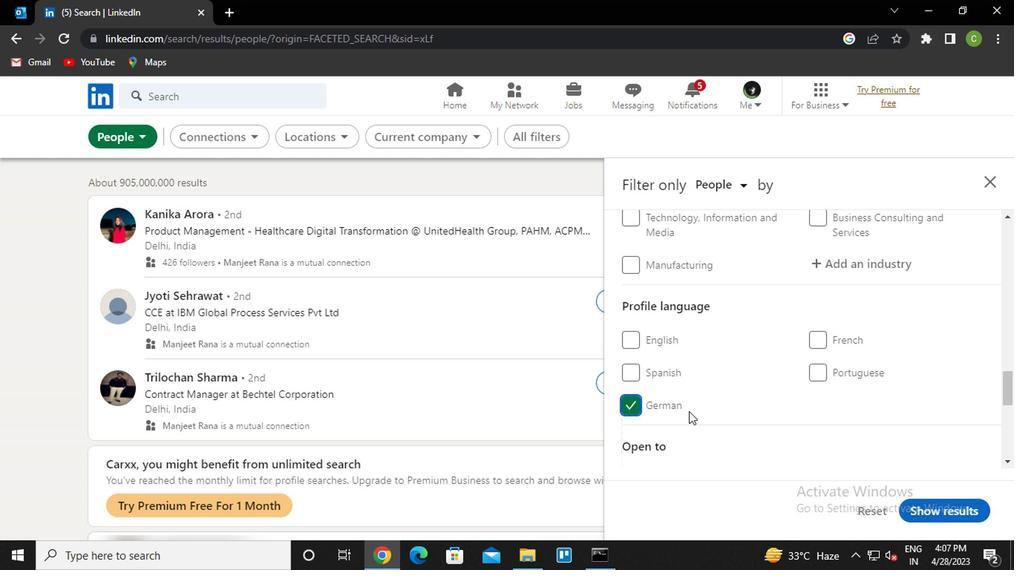 
Action: Mouse scrolled (690, 410) with delta (0, 0)
Screenshot: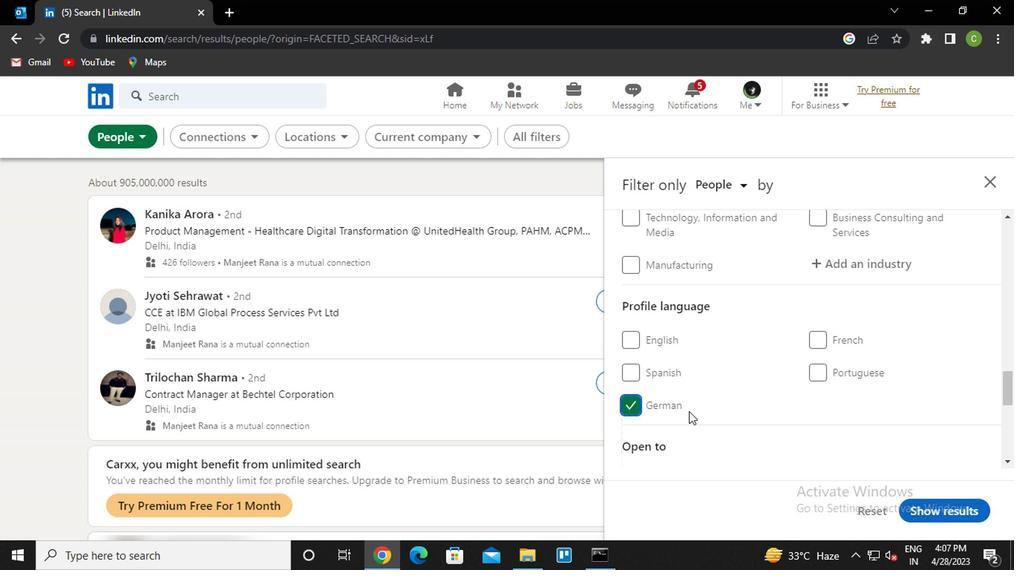
Action: Mouse moved to (691, 409)
Screenshot: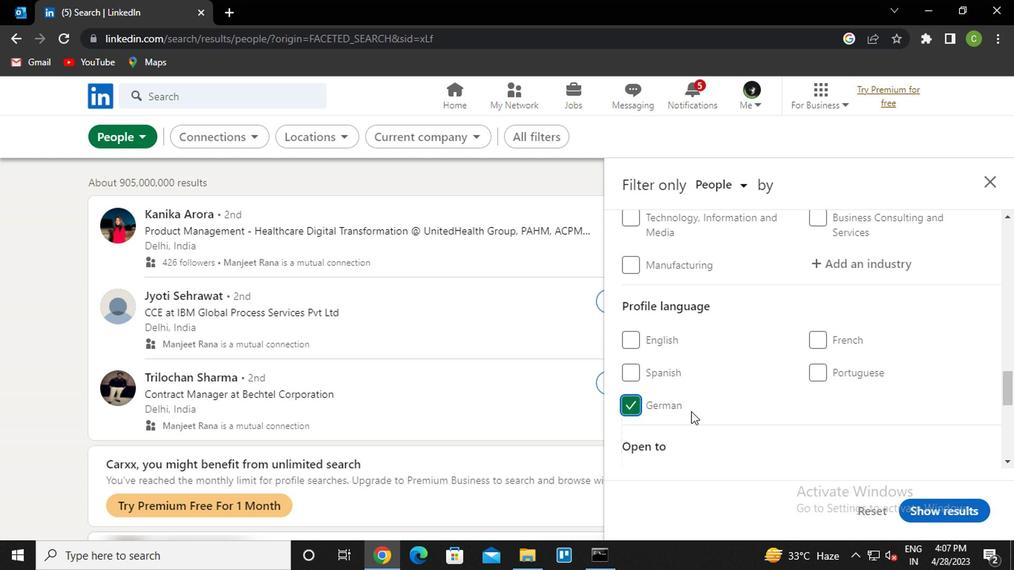 
Action: Mouse scrolled (691, 410) with delta (0, 0)
Screenshot: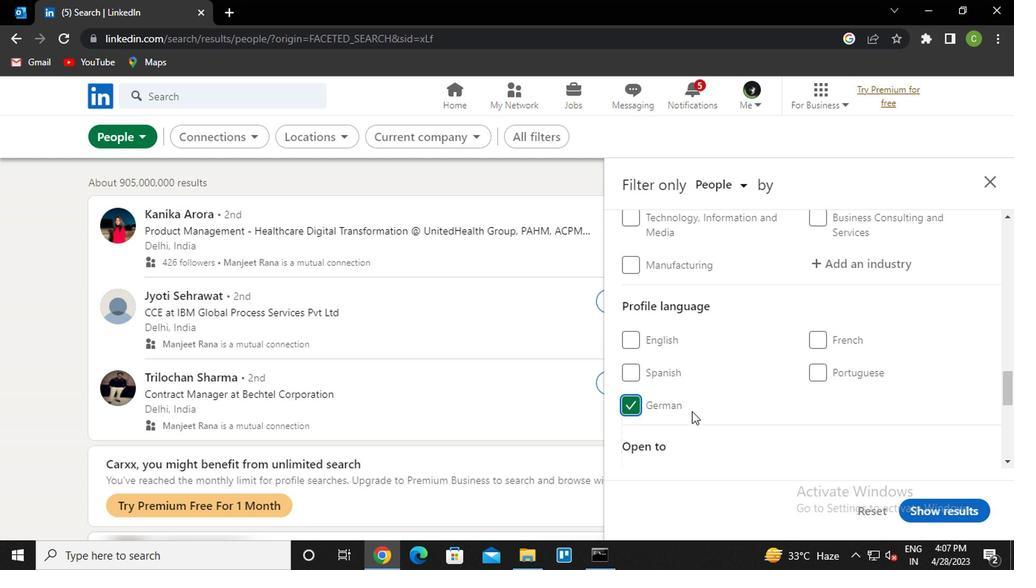 
Action: Mouse moved to (847, 329)
Screenshot: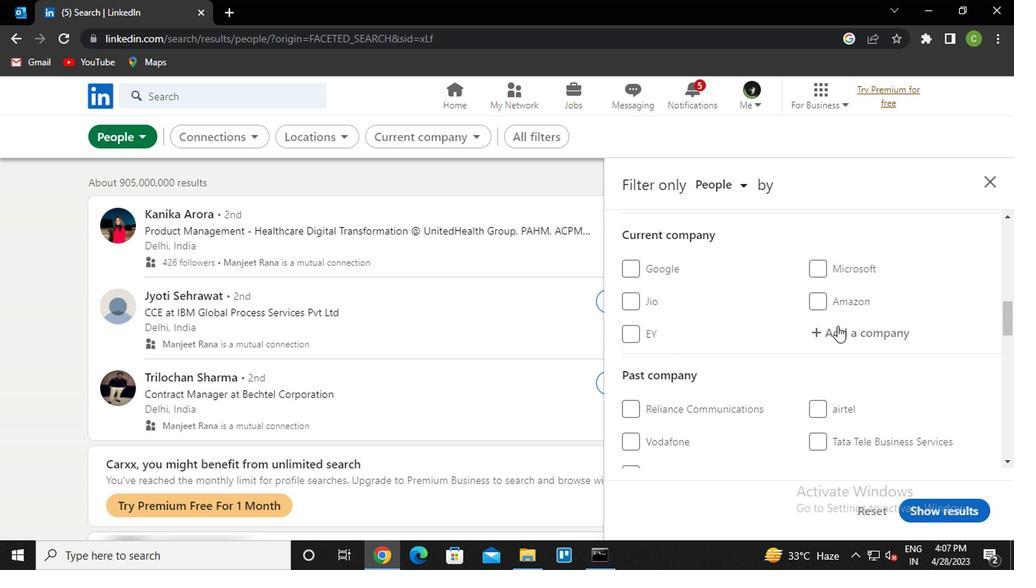 
Action: Mouse pressed left at (847, 329)
Screenshot: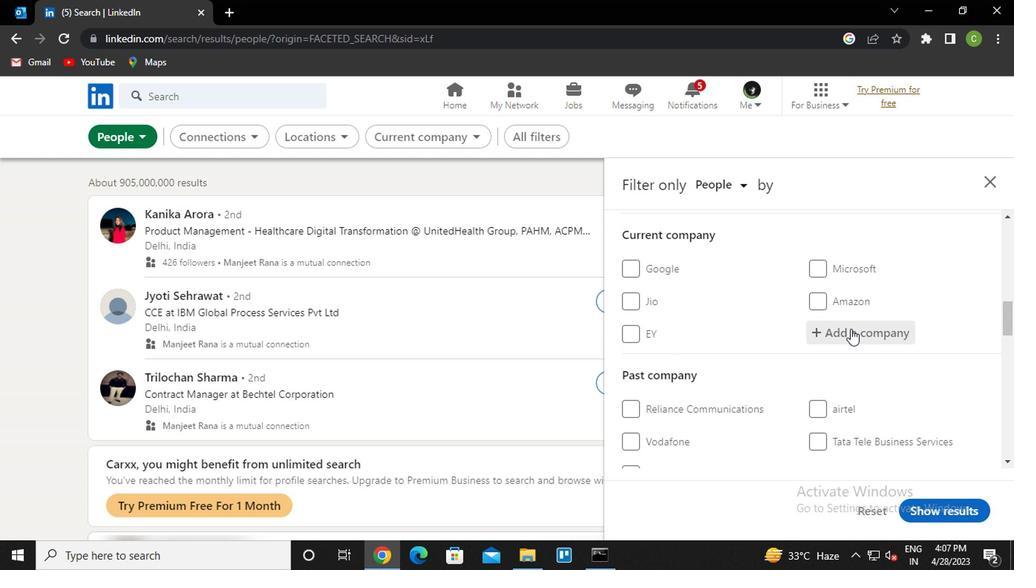 
Action: Mouse moved to (848, 329)
Screenshot: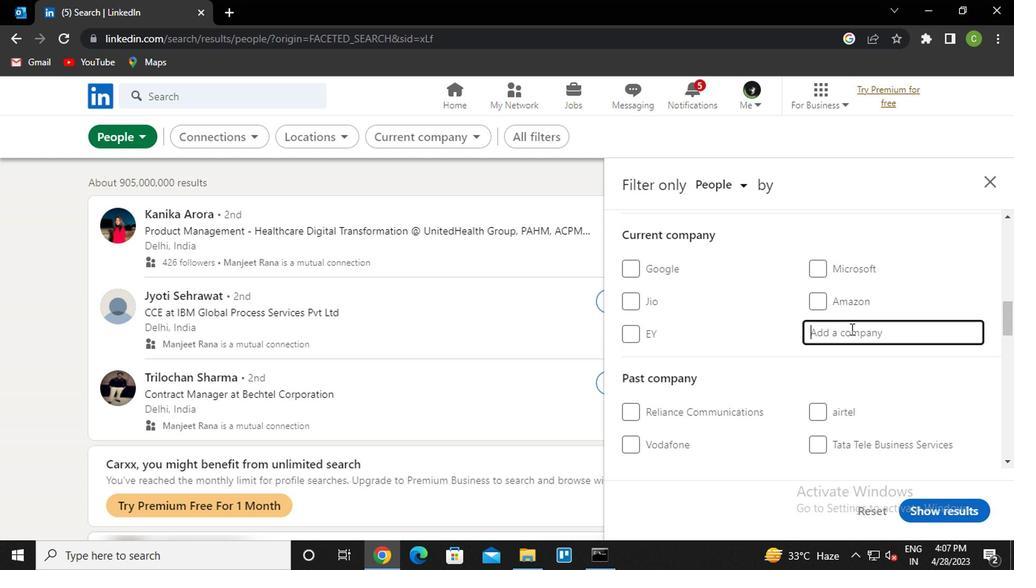 
Action: Key pressed <Key.caps_lock>fis<Key.down><Key.enter>
Screenshot: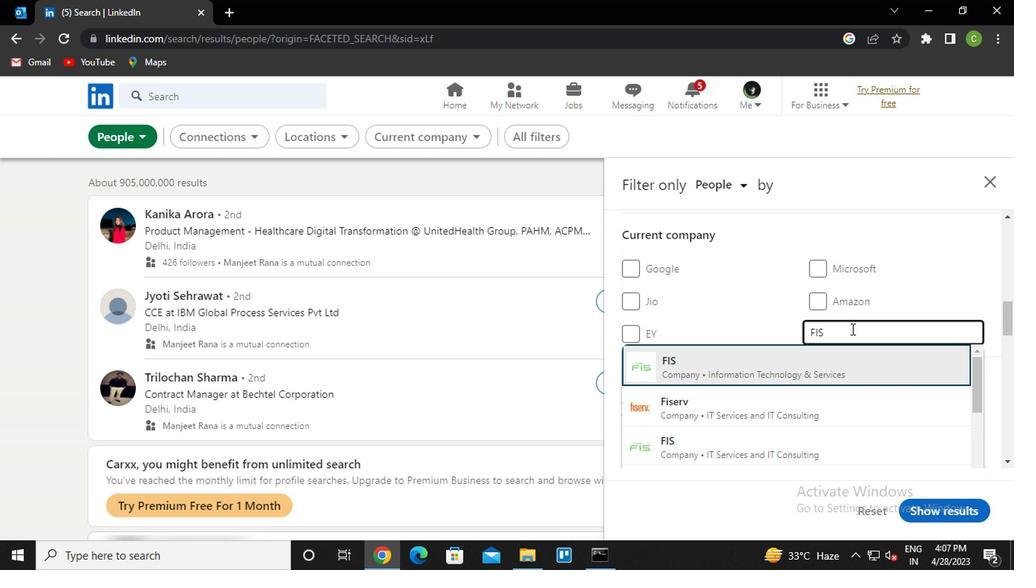 
Action: Mouse scrolled (848, 329) with delta (0, 0)
Screenshot: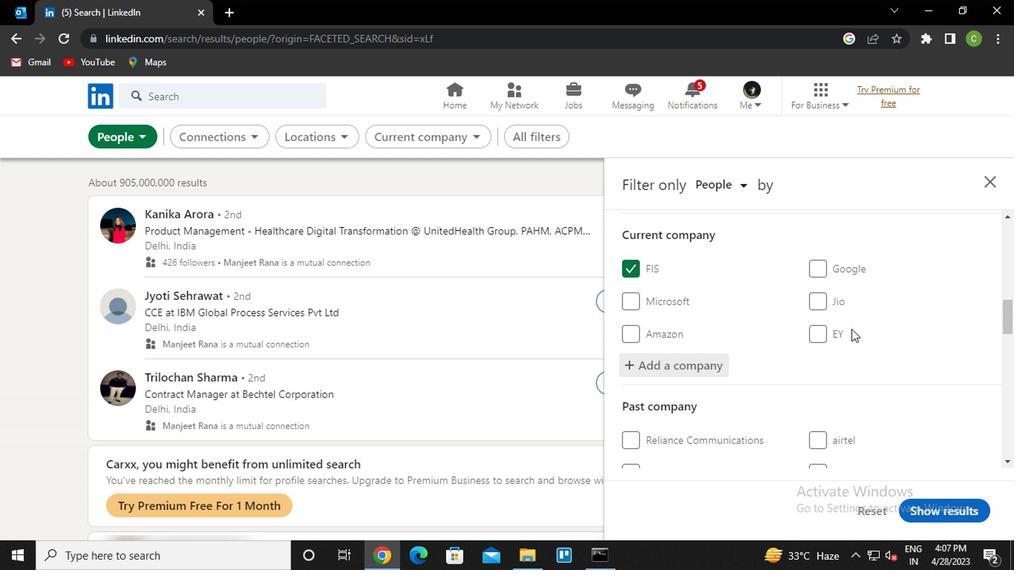 
Action: Mouse moved to (846, 331)
Screenshot: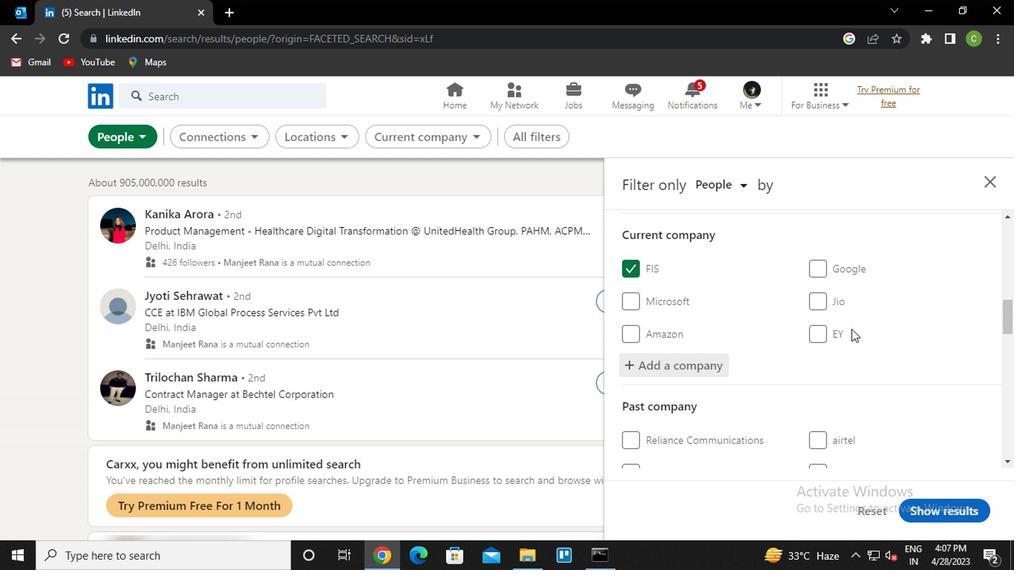 
Action: Mouse scrolled (846, 330) with delta (0, 0)
Screenshot: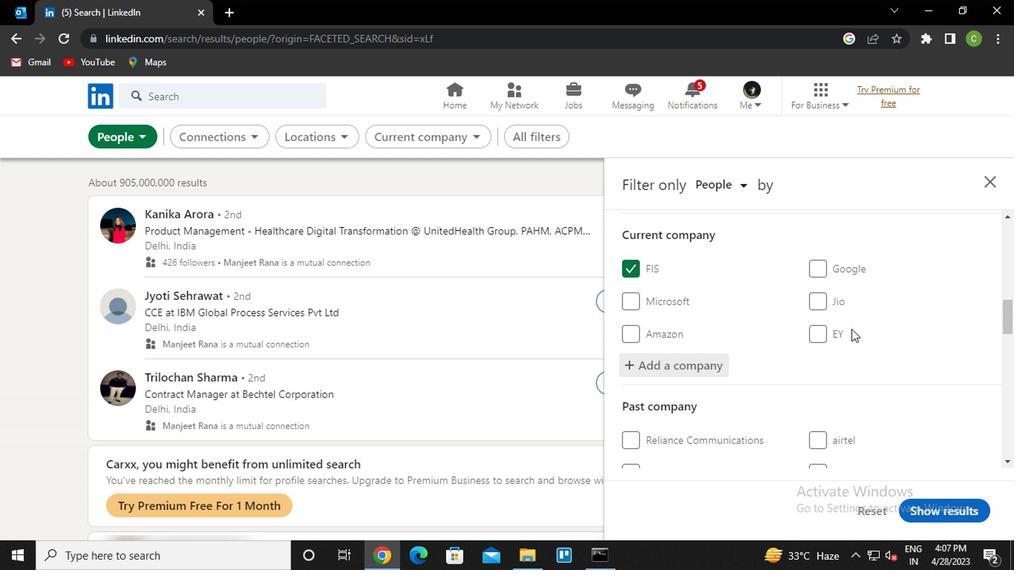 
Action: Mouse moved to (844, 334)
Screenshot: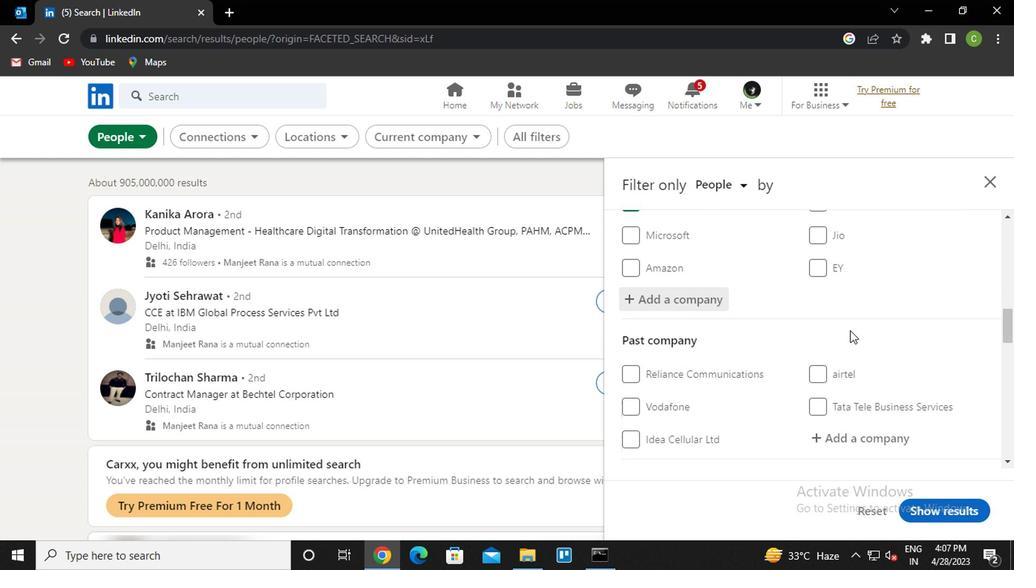 
Action: Mouse scrolled (844, 334) with delta (0, 0)
Screenshot: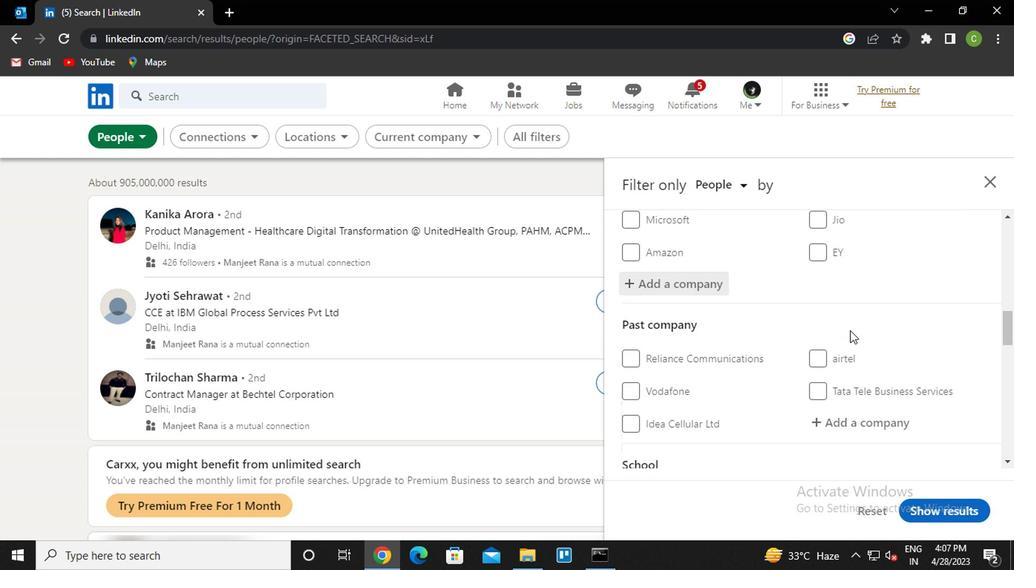 
Action: Mouse moved to (844, 340)
Screenshot: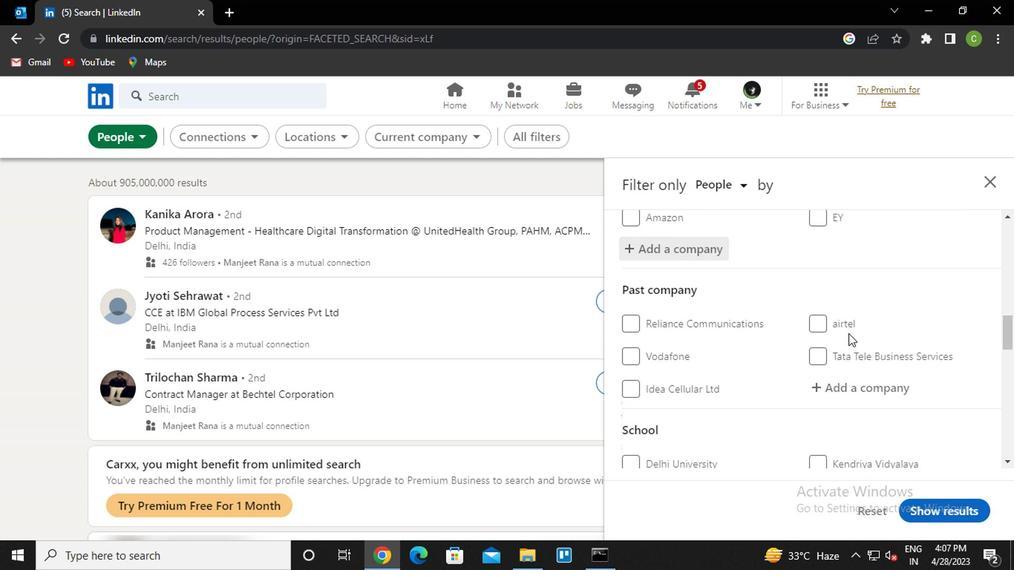 
Action: Mouse scrolled (844, 339) with delta (0, 0)
Screenshot: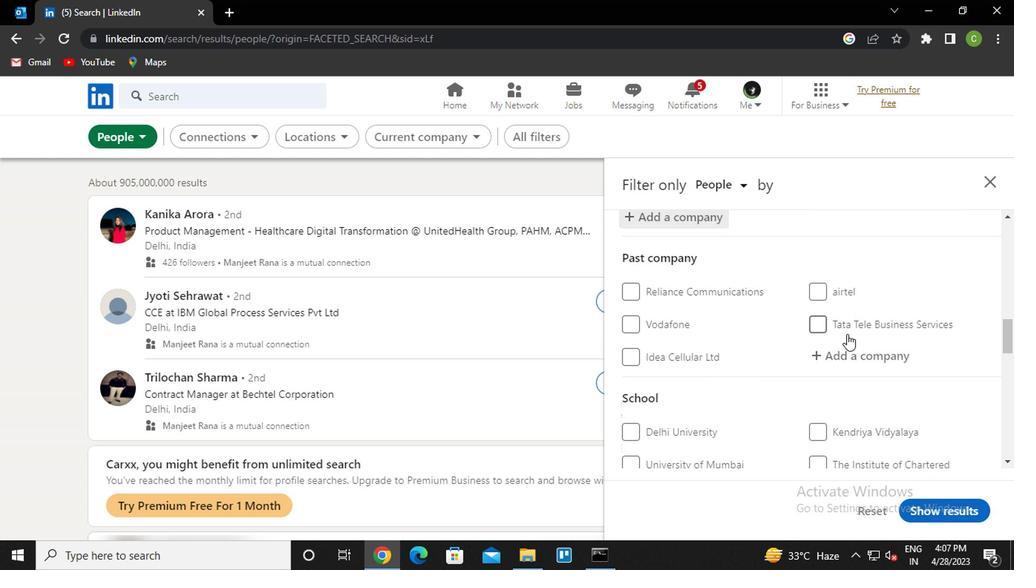 
Action: Mouse moved to (844, 342)
Screenshot: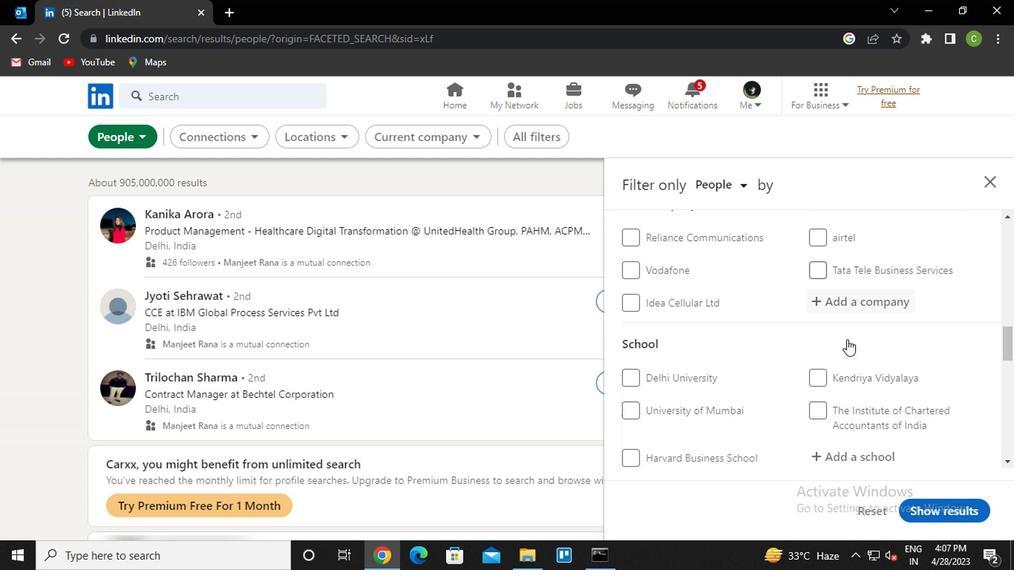 
Action: Mouse scrolled (844, 341) with delta (0, 0)
Screenshot: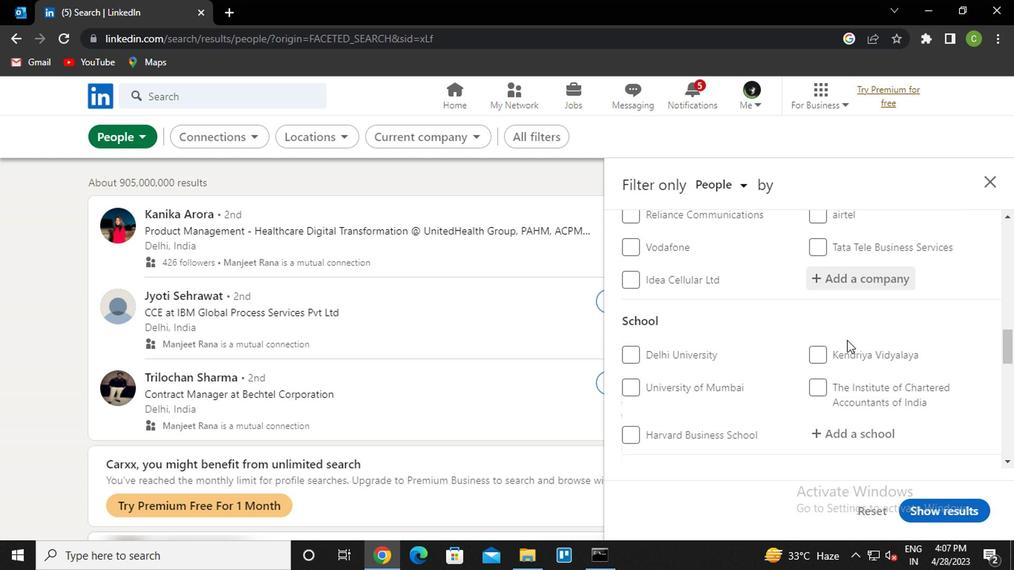 
Action: Mouse moved to (859, 292)
Screenshot: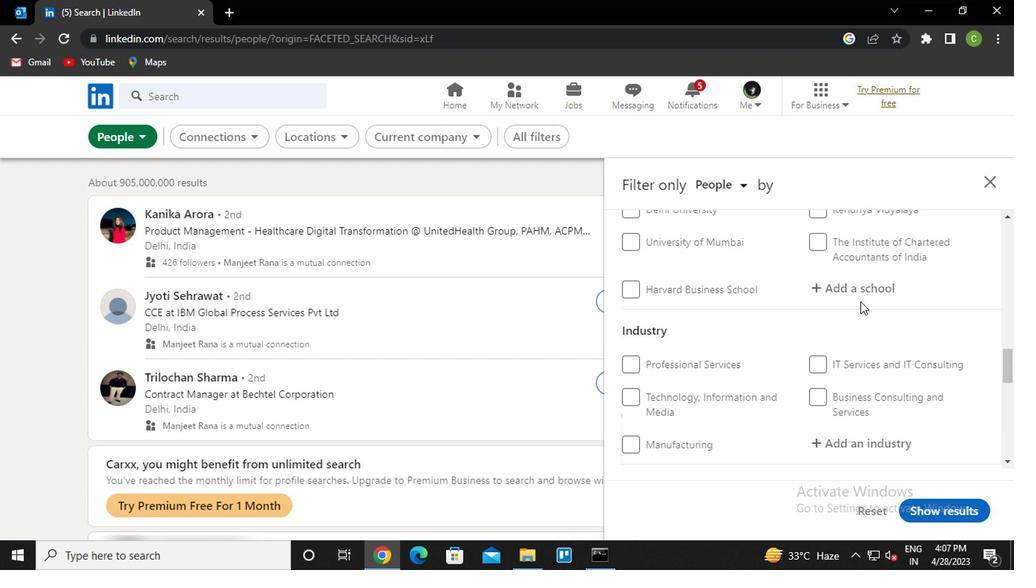 
Action: Mouse pressed left at (859, 292)
Screenshot: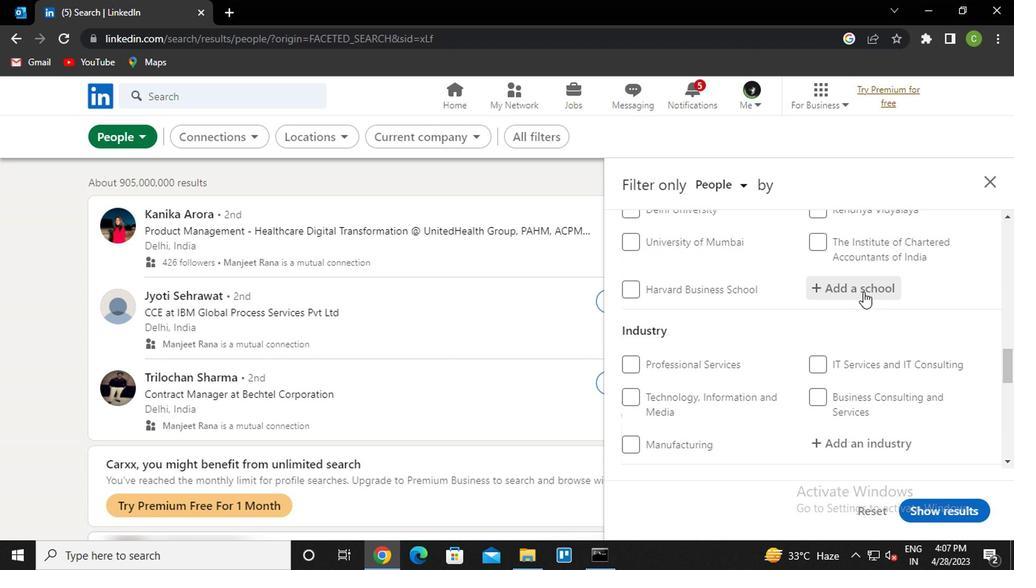 
Action: Key pressed <Key.caps_lock><Key.caps_lock>s<Key.caps_lock>araswa<Key.down><Key.down><Key.enter>
Screenshot: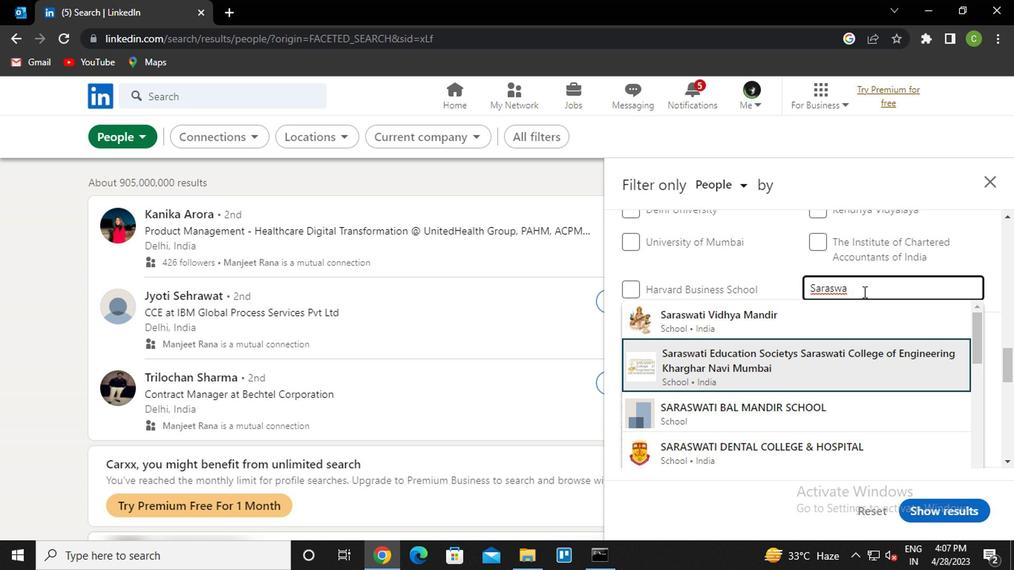 
Action: Mouse moved to (852, 292)
Screenshot: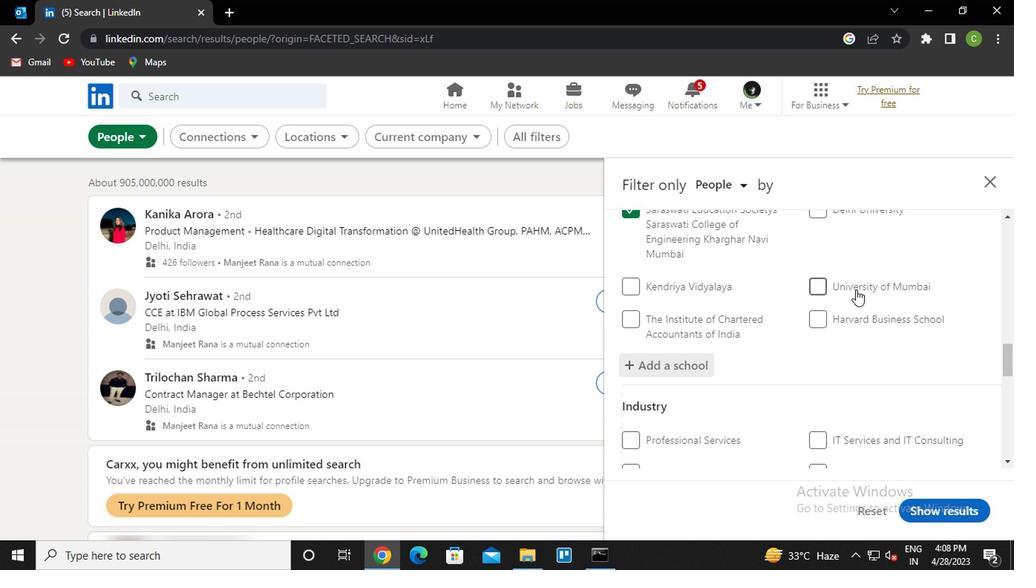 
Action: Mouse scrolled (852, 291) with delta (0, -1)
Screenshot: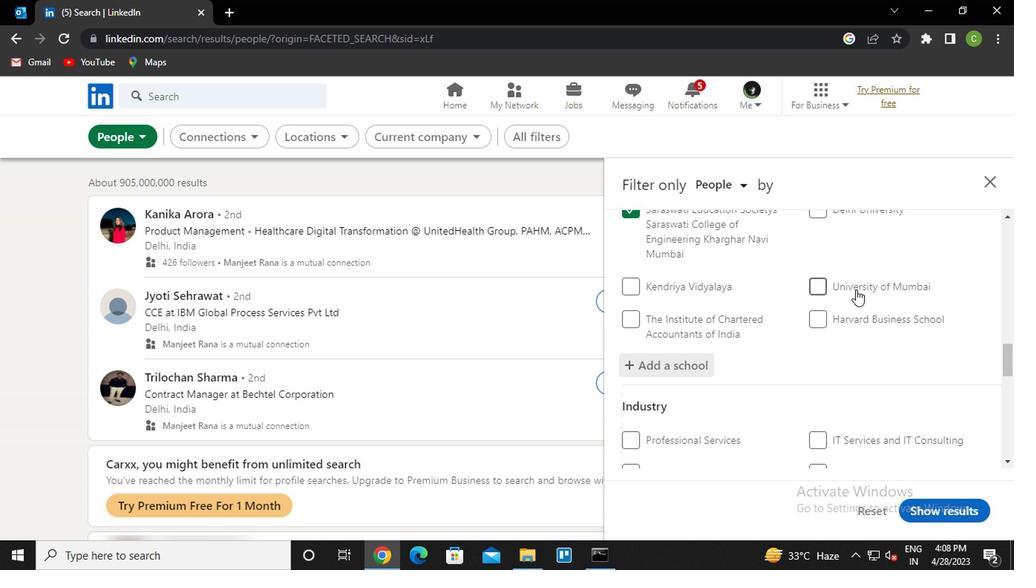 
Action: Mouse moved to (844, 303)
Screenshot: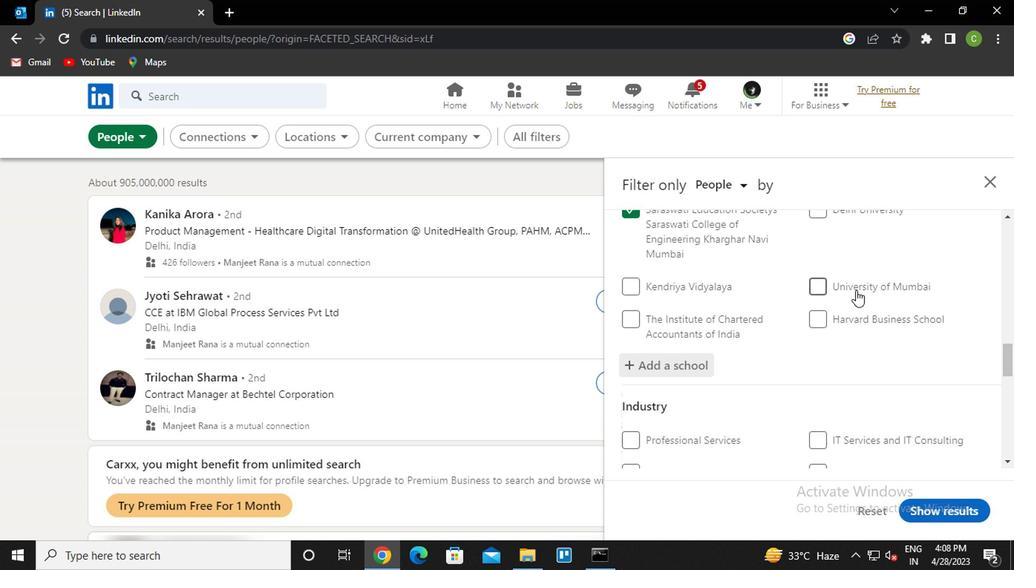 
Action: Mouse scrolled (844, 302) with delta (0, -1)
Screenshot: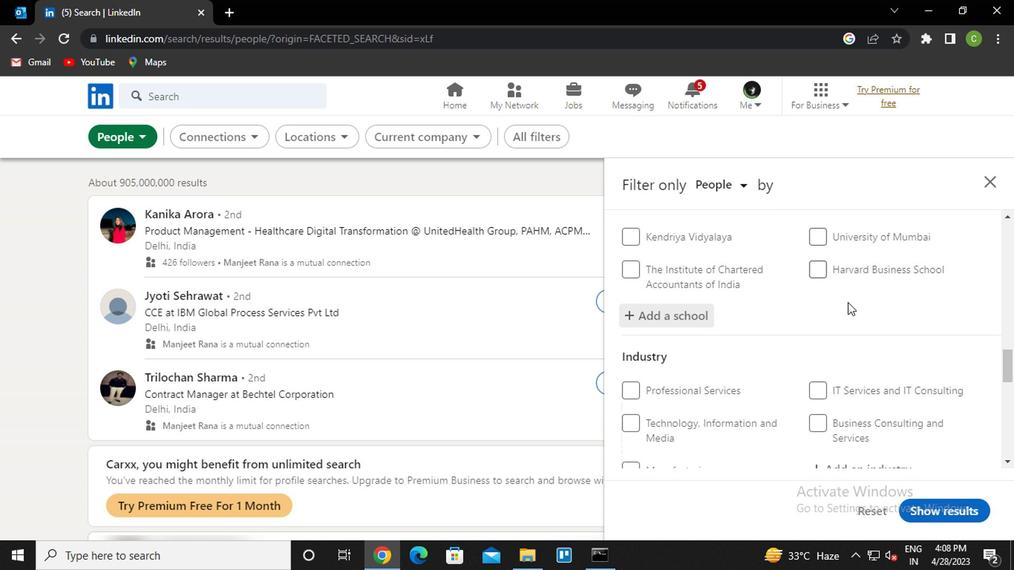
Action: Mouse scrolled (844, 302) with delta (0, -1)
Screenshot: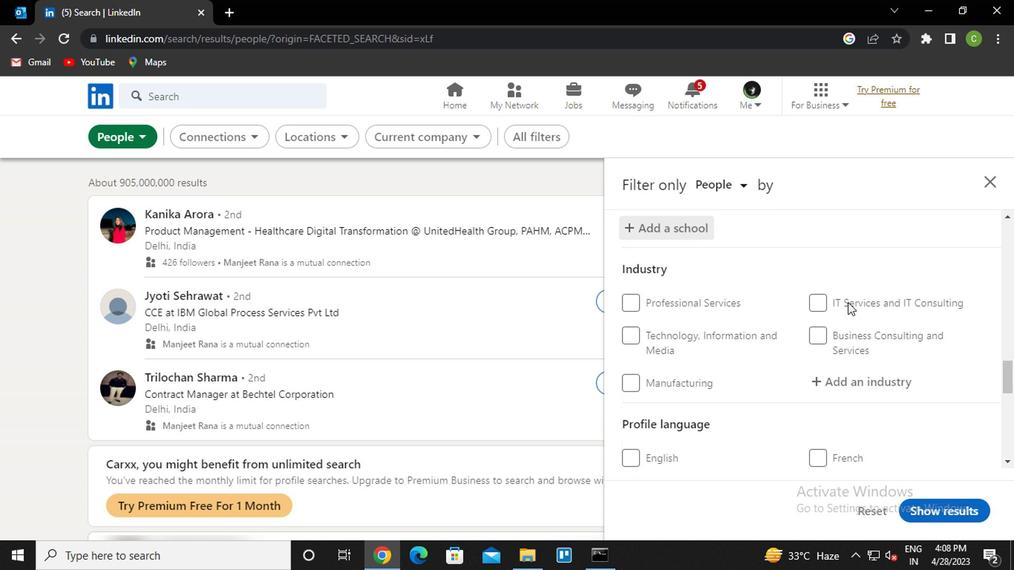 
Action: Mouse moved to (855, 297)
Screenshot: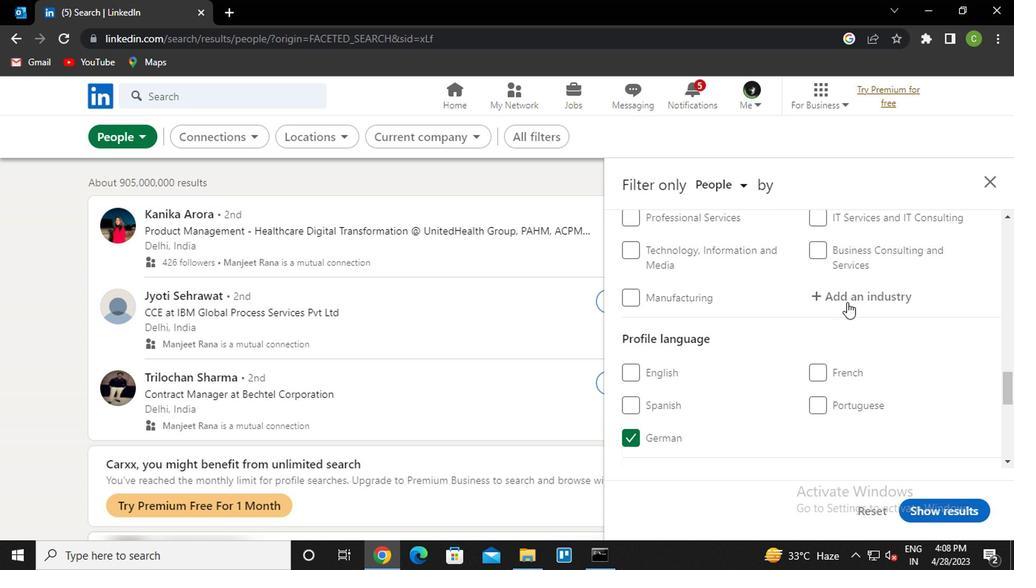 
Action: Mouse pressed left at (855, 297)
Screenshot: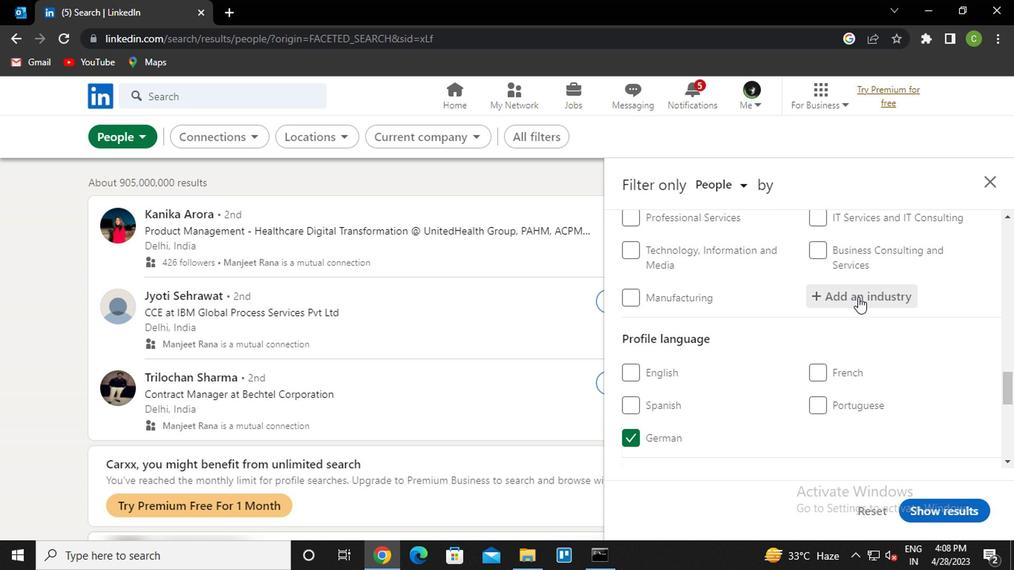 
Action: Key pressed <Key.tab>
Screenshot: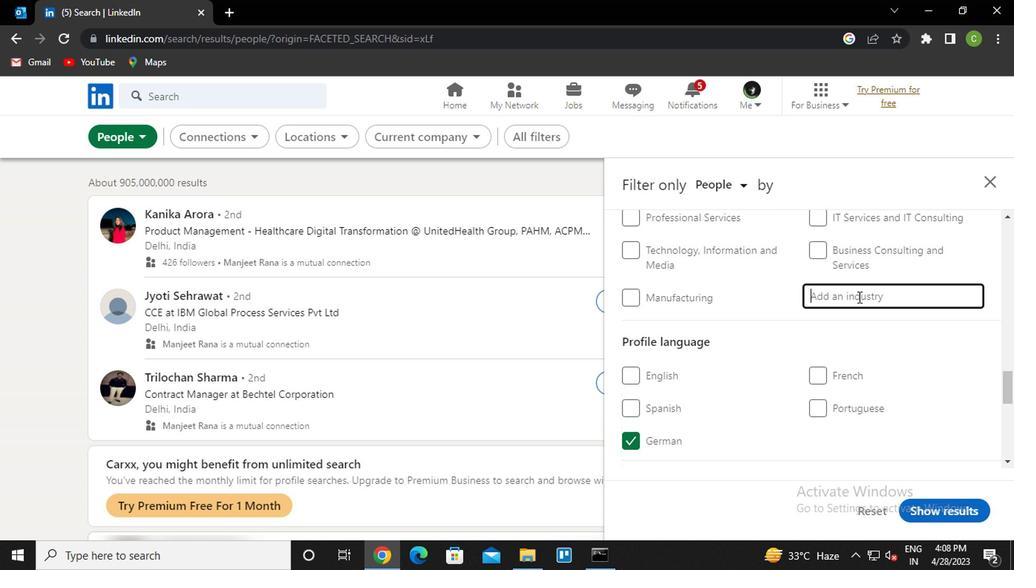
Action: Mouse pressed left at (855, 297)
Screenshot: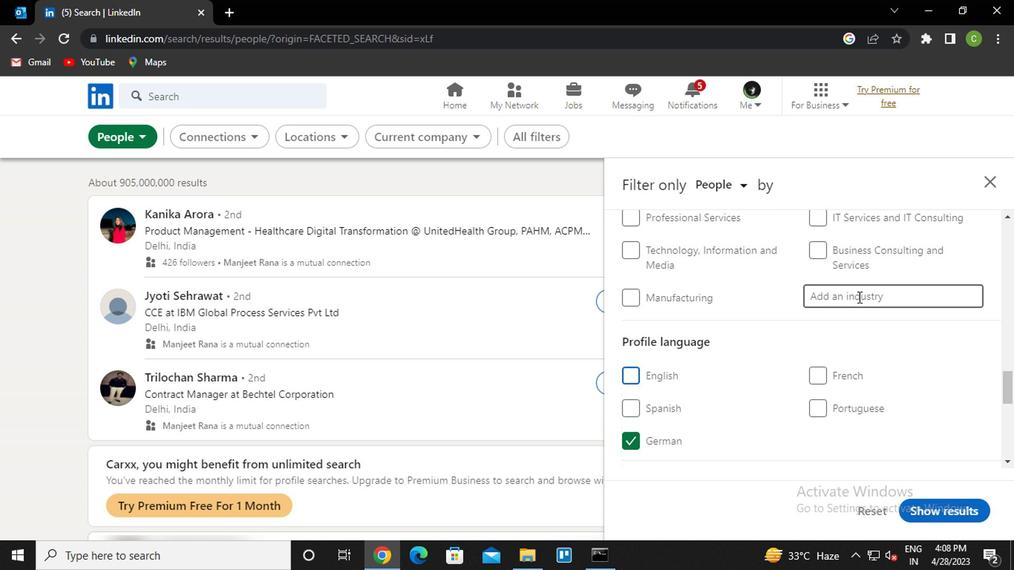 
Action: Key pressed <Key.caps_lock>s<Key.caps_lock>kiing<Key.down><Key.enter>
Screenshot: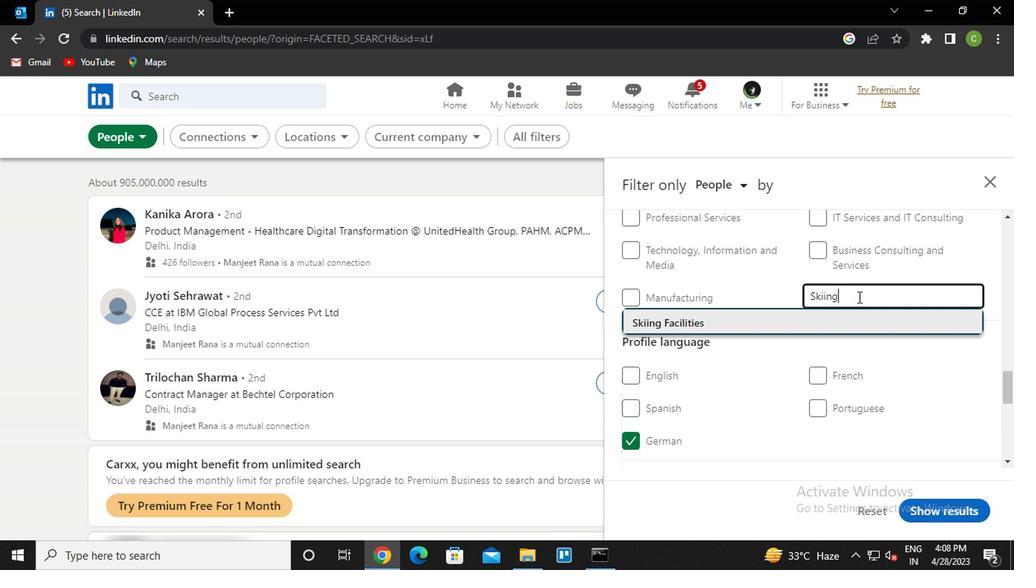 
Action: Mouse scrolled (855, 296) with delta (0, -1)
Screenshot: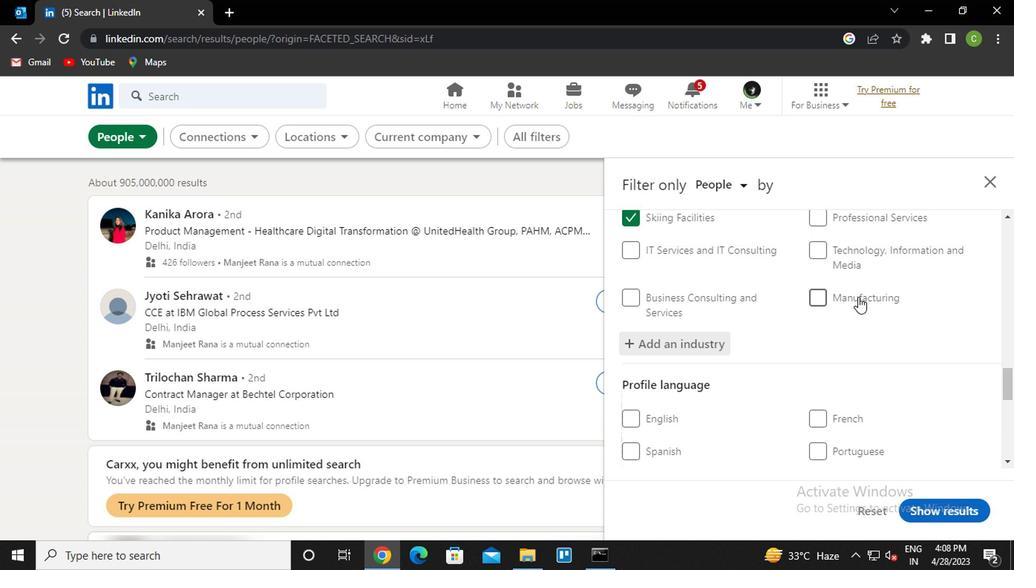 
Action: Mouse scrolled (855, 296) with delta (0, -1)
Screenshot: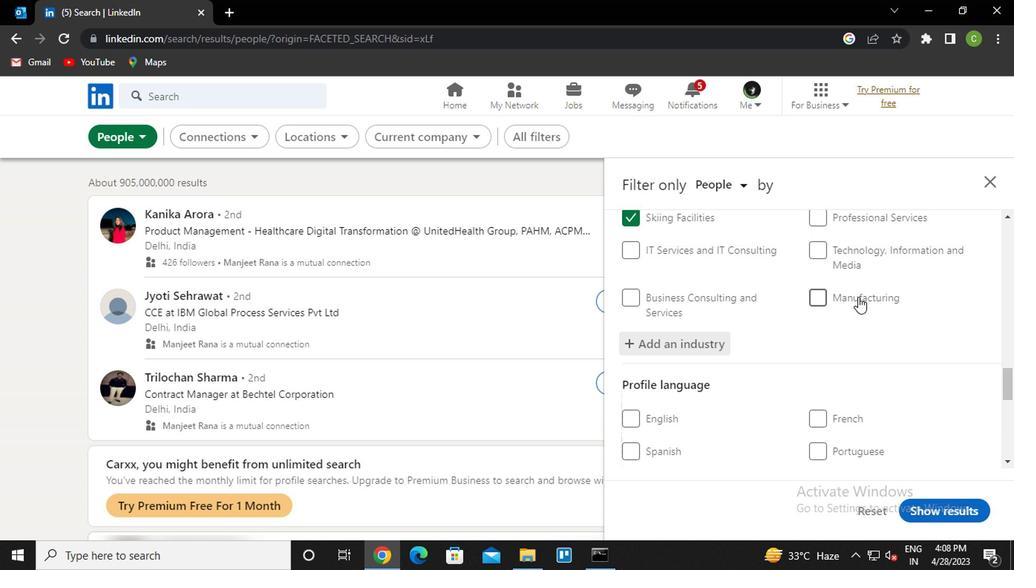 
Action: Mouse scrolled (855, 296) with delta (0, -1)
Screenshot: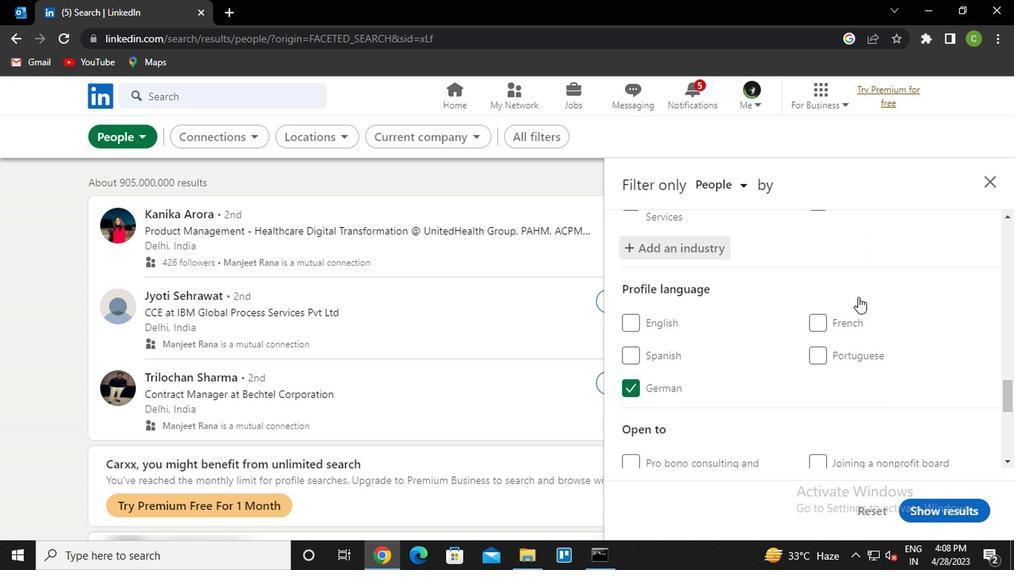 
Action: Mouse moved to (829, 384)
Screenshot: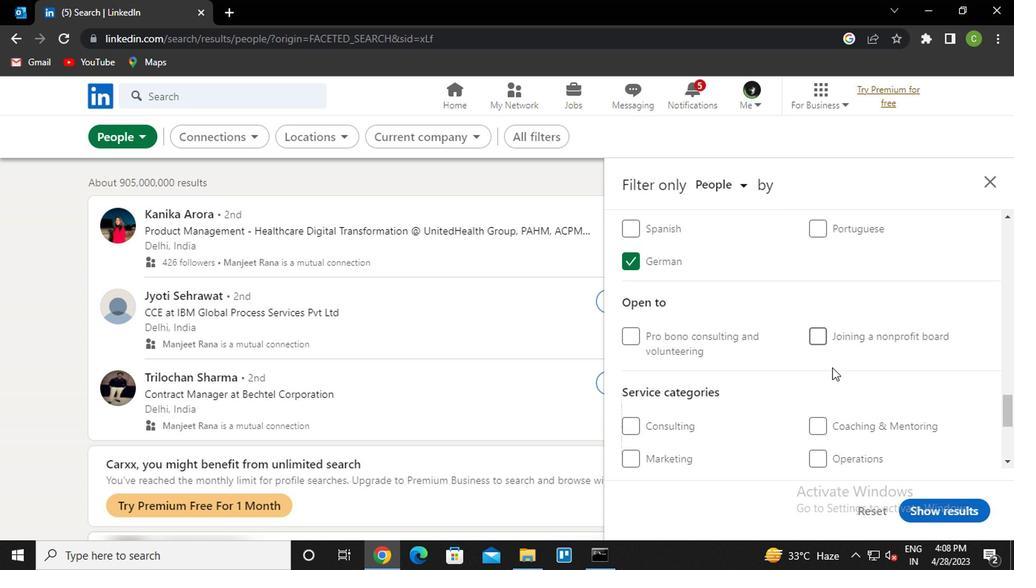 
Action: Mouse scrolled (829, 382) with delta (0, -1)
Screenshot: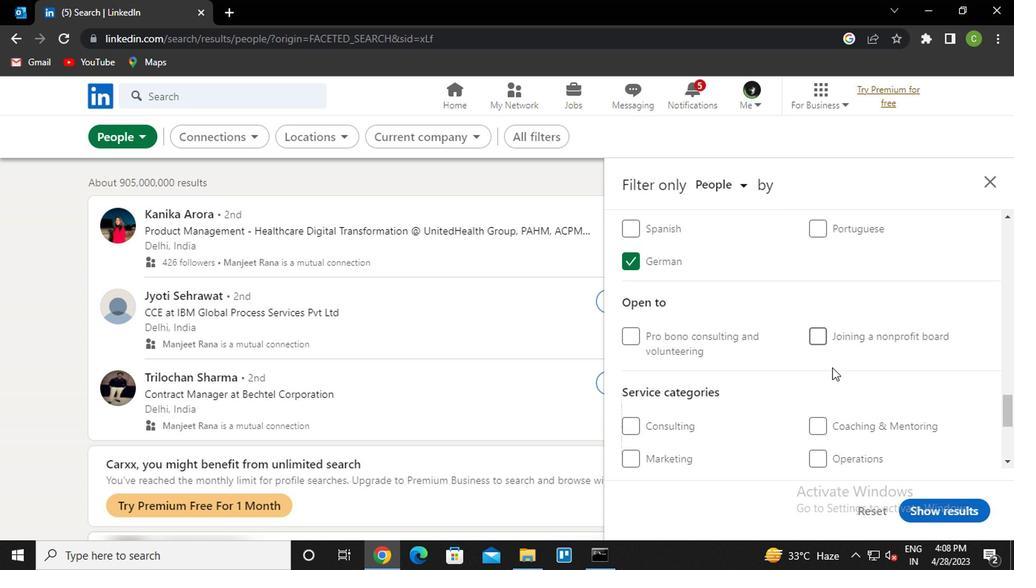 
Action: Mouse moved to (829, 384)
Screenshot: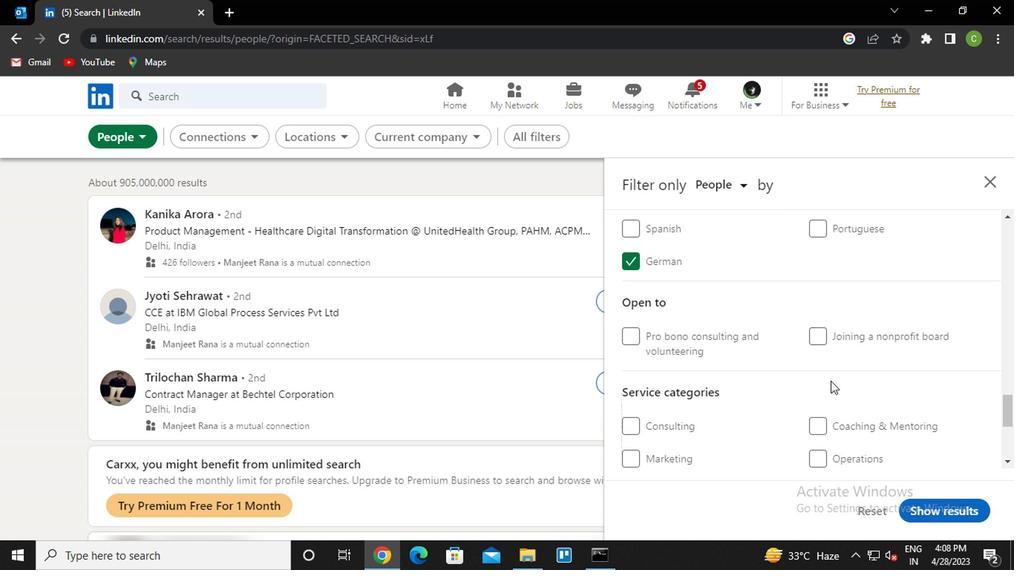 
Action: Mouse scrolled (829, 382) with delta (0, -1)
Screenshot: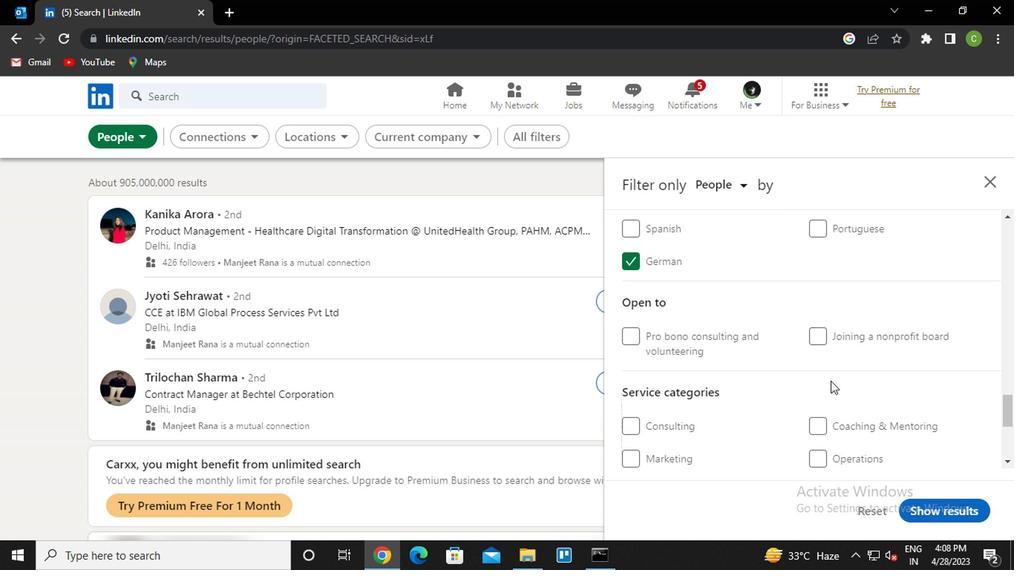 
Action: Mouse moved to (845, 338)
Screenshot: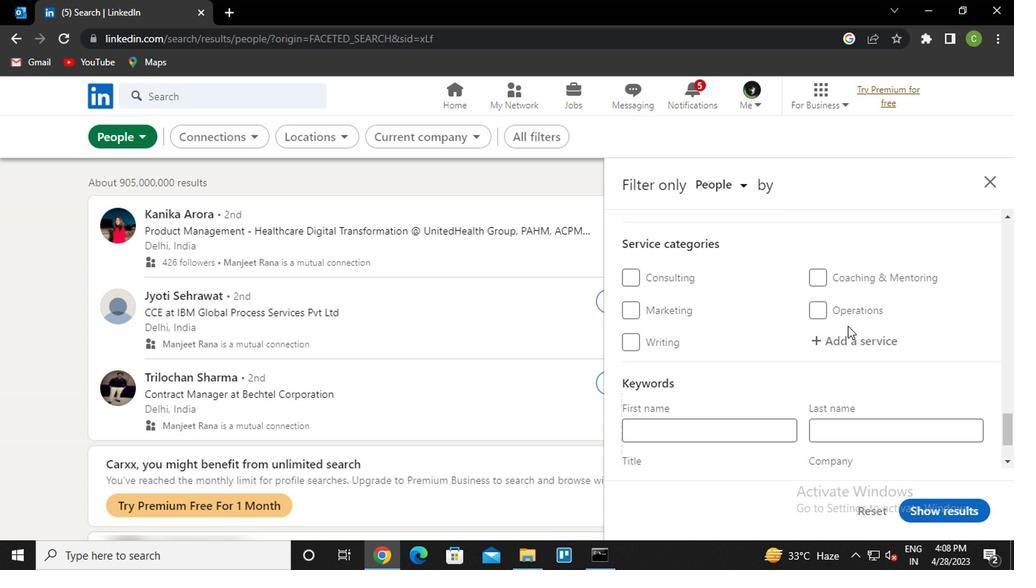 
Action: Mouse pressed left at (845, 338)
Screenshot: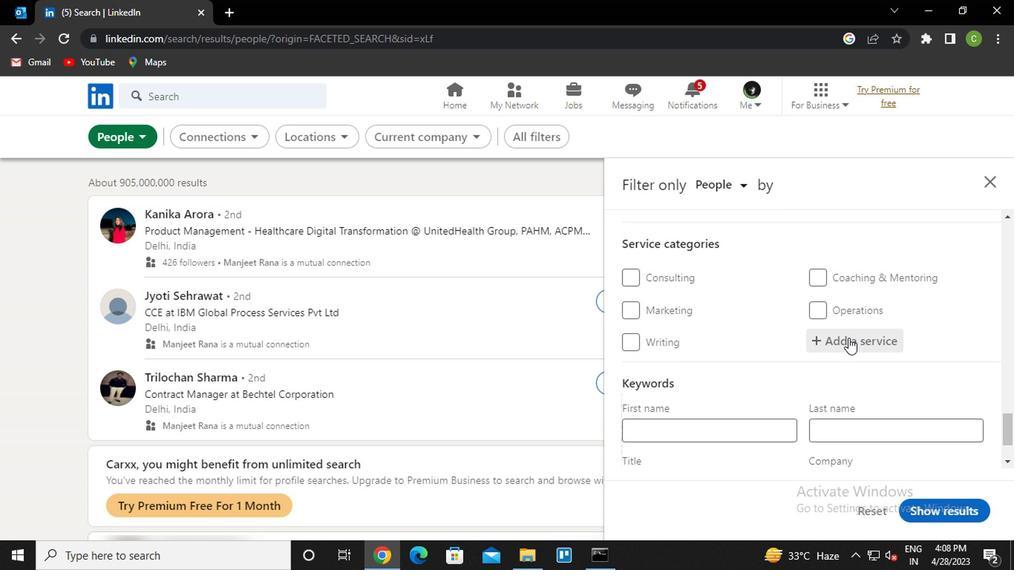 
Action: Mouse moved to (846, 339)
Screenshot: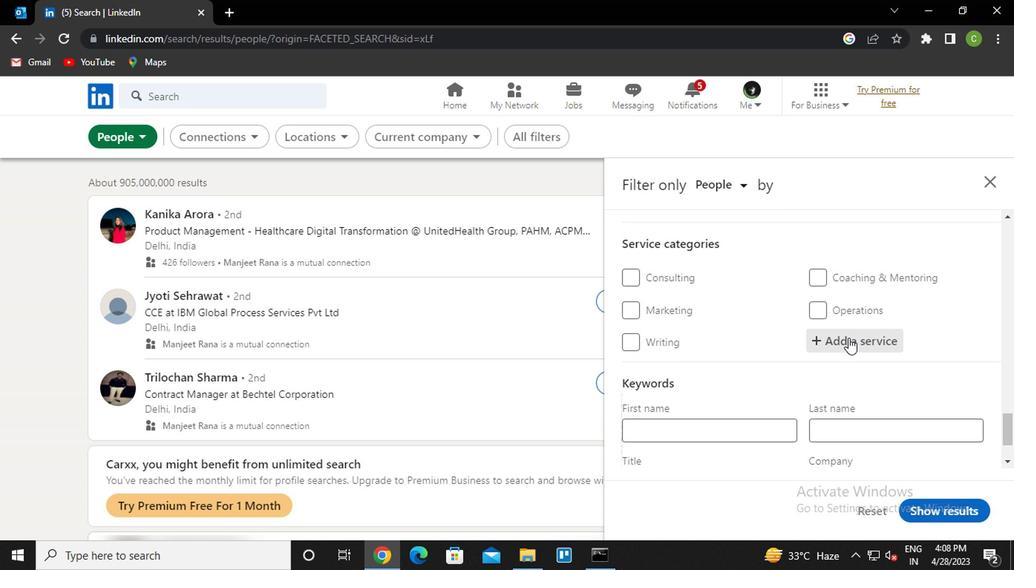 
Action: Key pressed <Key.caps_lock>s<Key.caps_lock>upport<Key.up><Key.up><Key.up><Key.up><Key.up><Key.up><Key.up><Key.up><Key.up><Key.up><Key.up><Key.space><Key.caps_lock>t<Key.caps_lock>ech<Key.down><Key.enter>
Screenshot: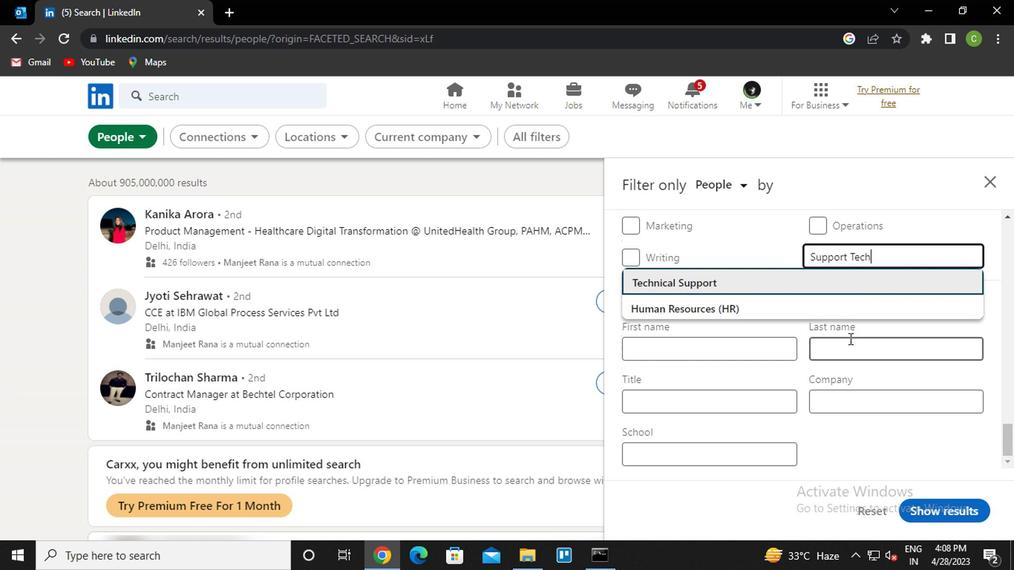 
Action: Mouse moved to (850, 348)
Screenshot: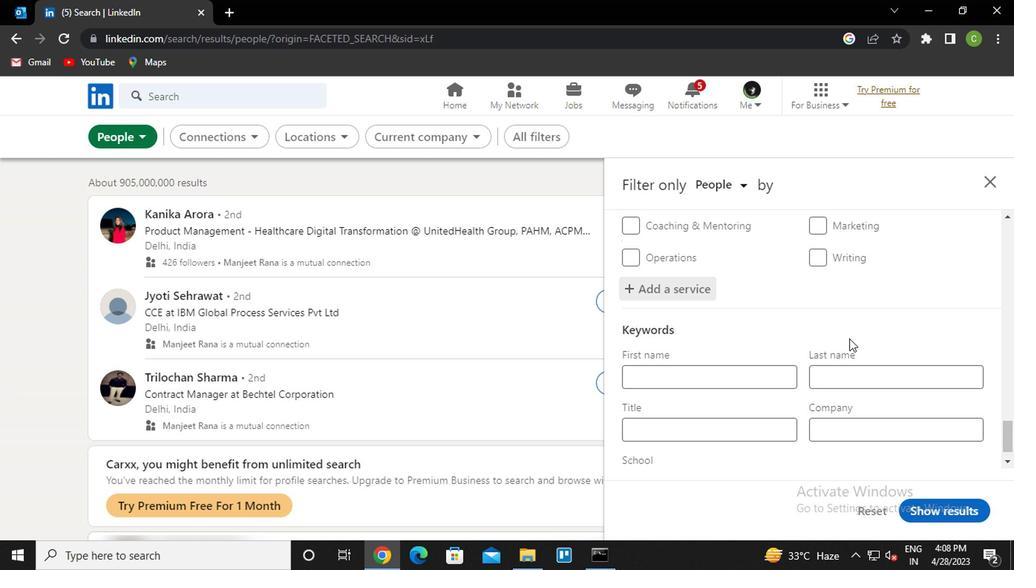
Action: Mouse scrolled (850, 347) with delta (0, 0)
Screenshot: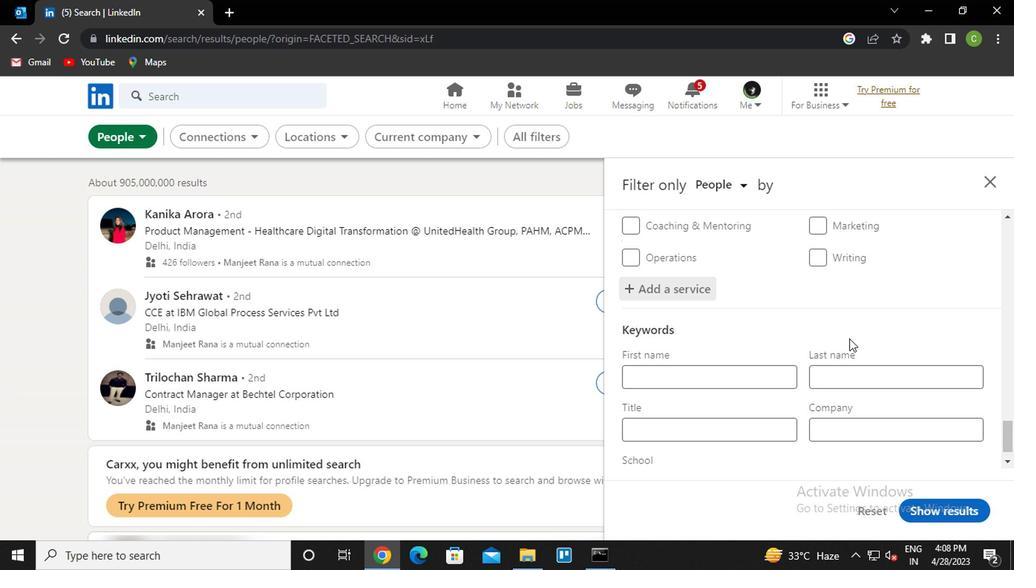 
Action: Mouse moved to (844, 351)
Screenshot: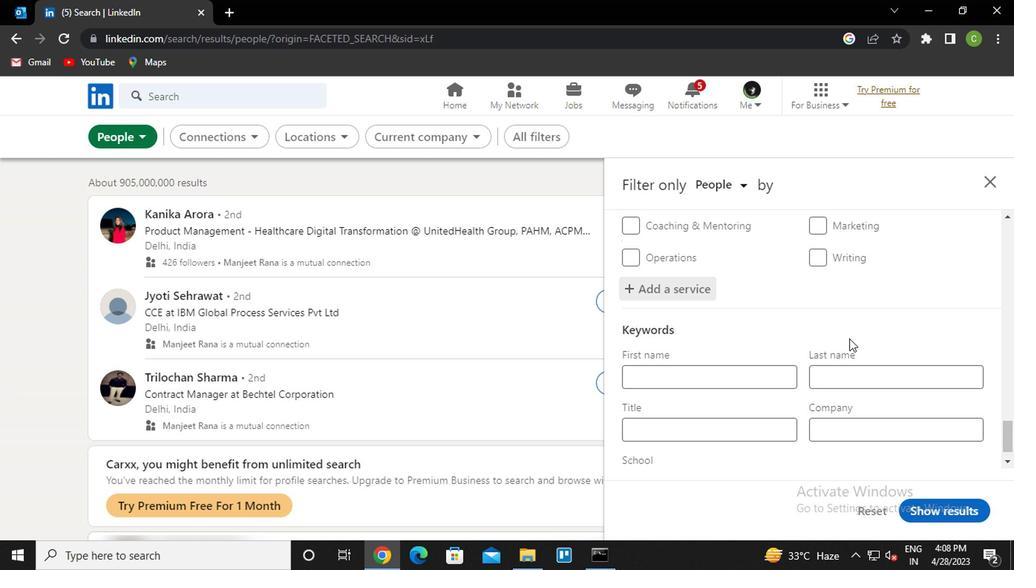 
Action: Mouse scrolled (844, 350) with delta (0, 0)
Screenshot: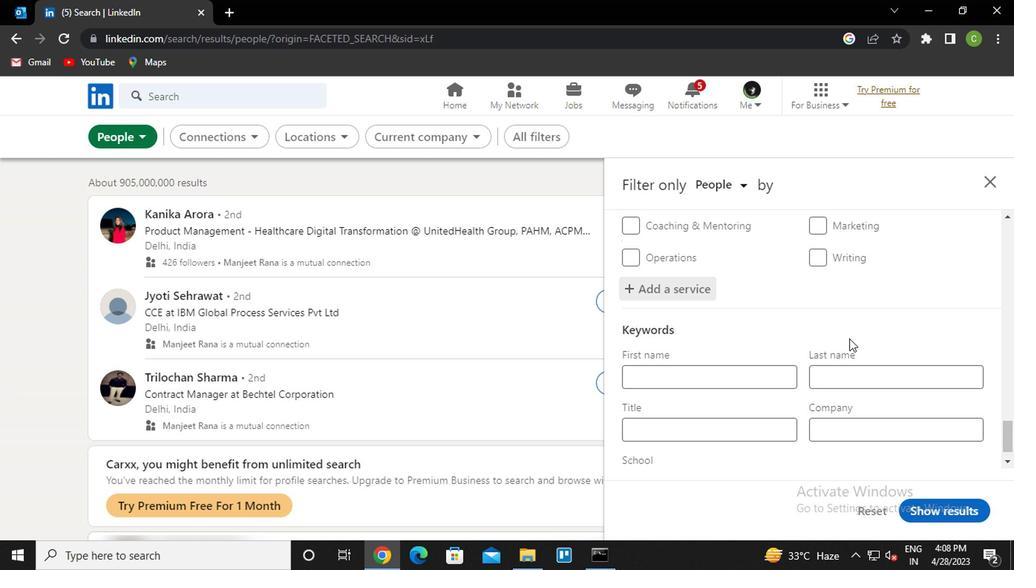 
Action: Mouse moved to (844, 351)
Screenshot: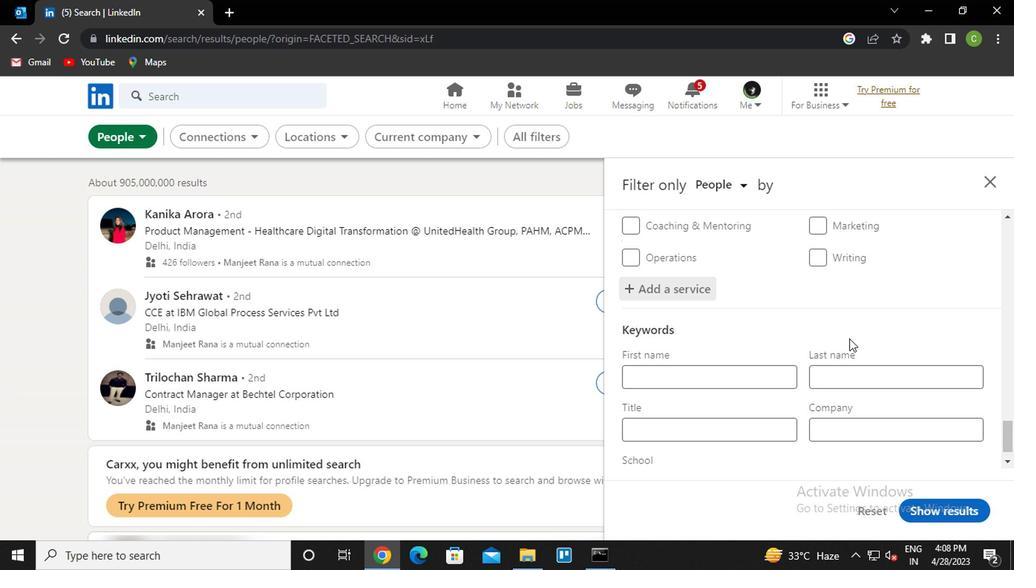 
Action: Mouse scrolled (844, 351) with delta (0, 0)
Screenshot: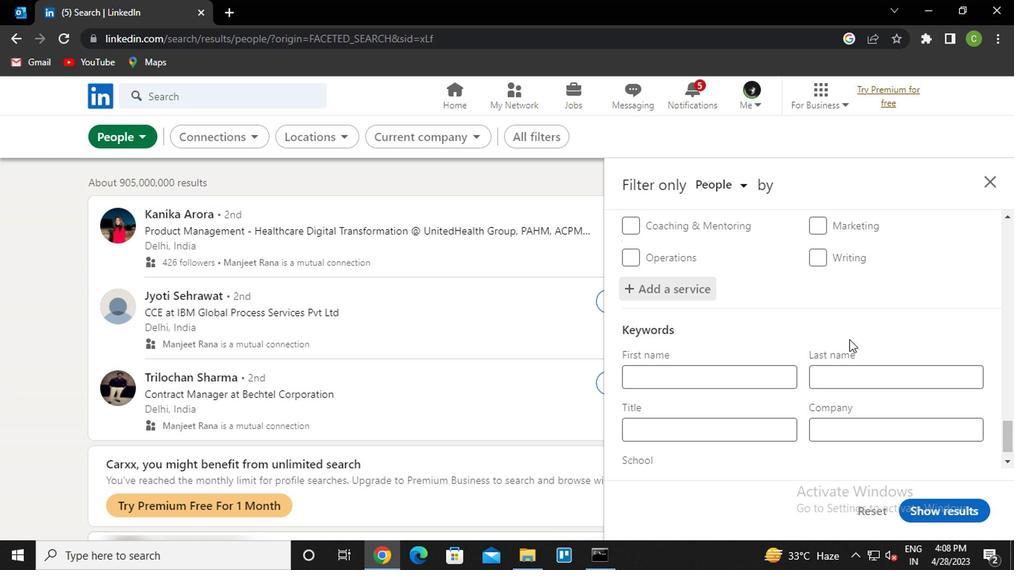 
Action: Mouse moved to (843, 351)
Screenshot: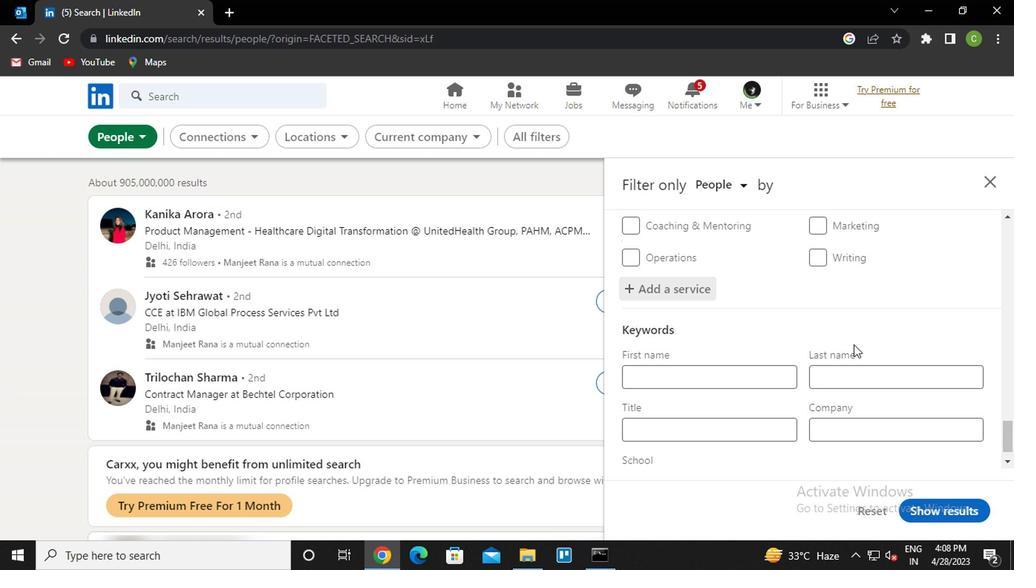 
Action: Mouse scrolled (843, 351) with delta (0, 0)
Screenshot: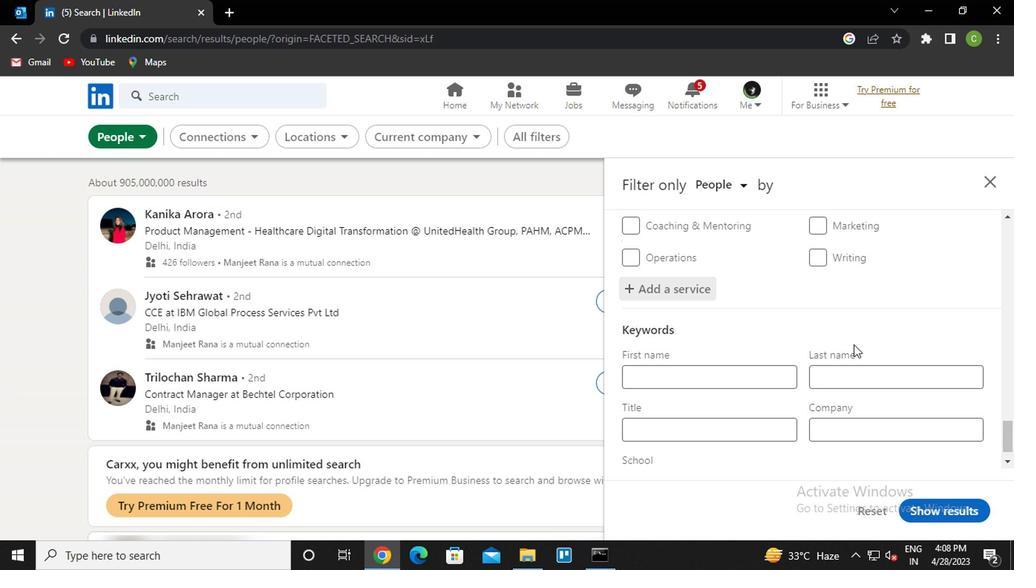 
Action: Mouse moved to (710, 397)
Screenshot: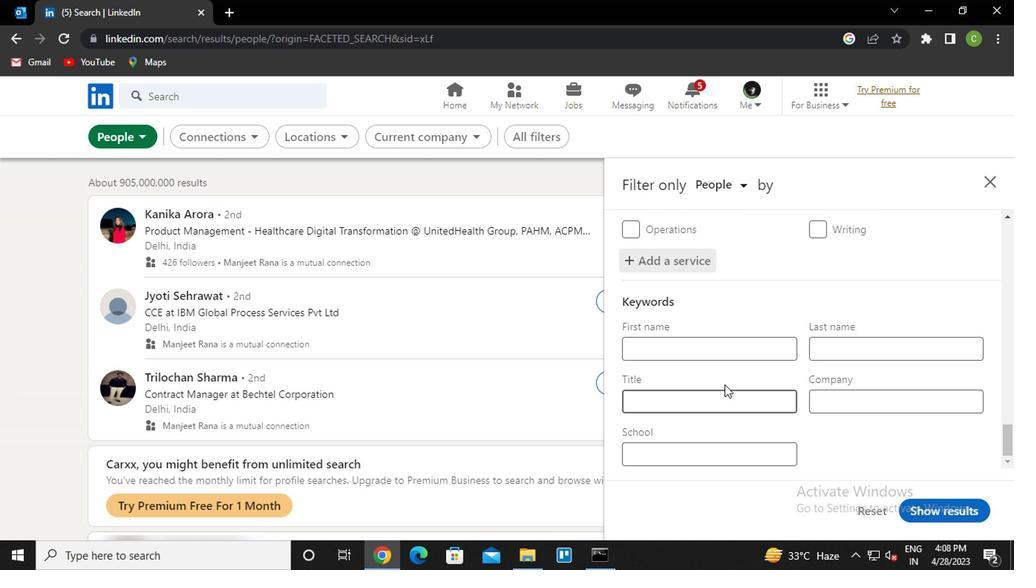 
Action: Mouse pressed left at (710, 397)
Screenshot: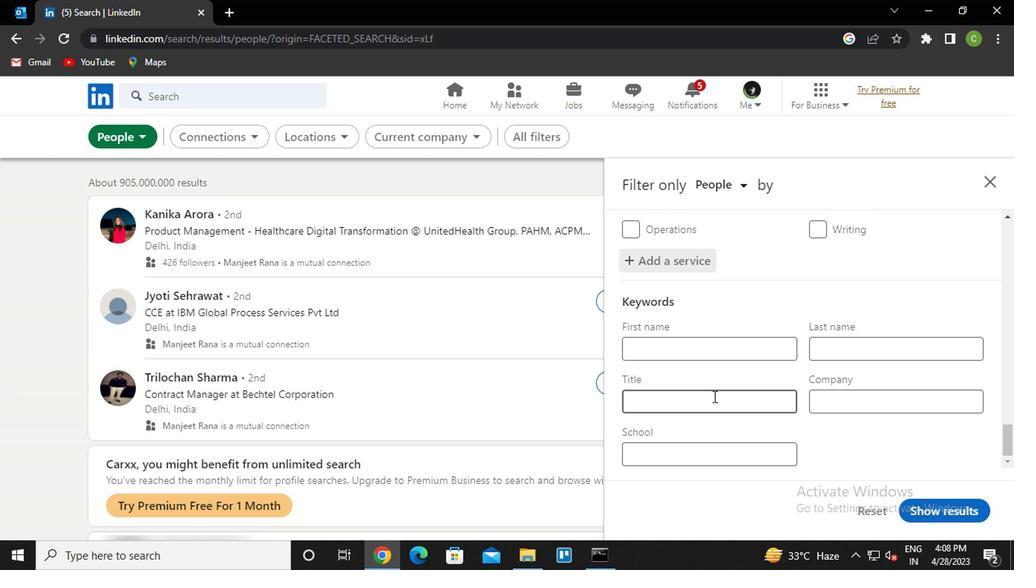 
Action: Key pressed <Key.caps_lock>s<Key.caps_lock>helf<Key.space><Key.caps_lock>s<Key.caps_lock>tocker
Screenshot: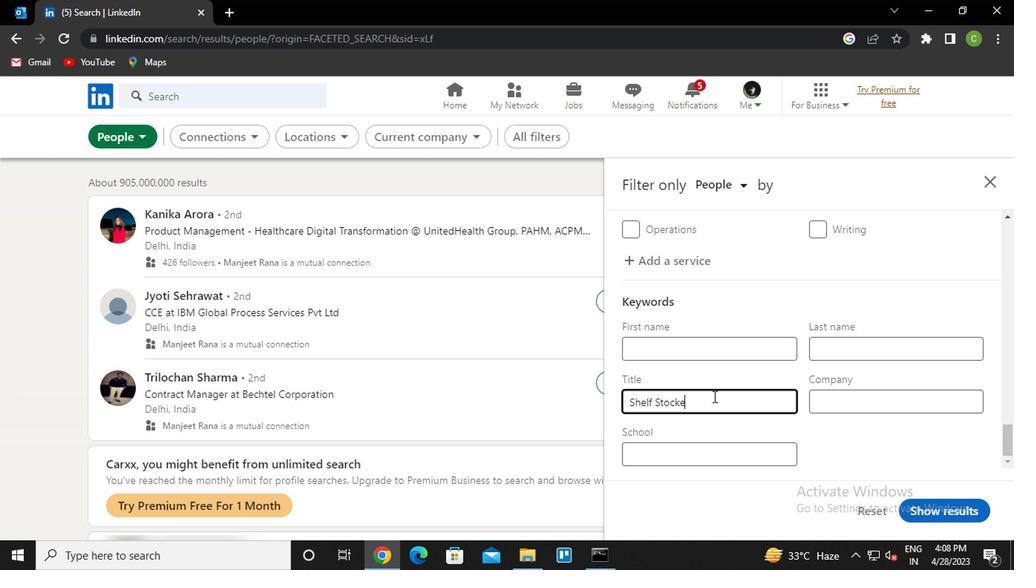 
Action: Mouse moved to (929, 505)
Screenshot: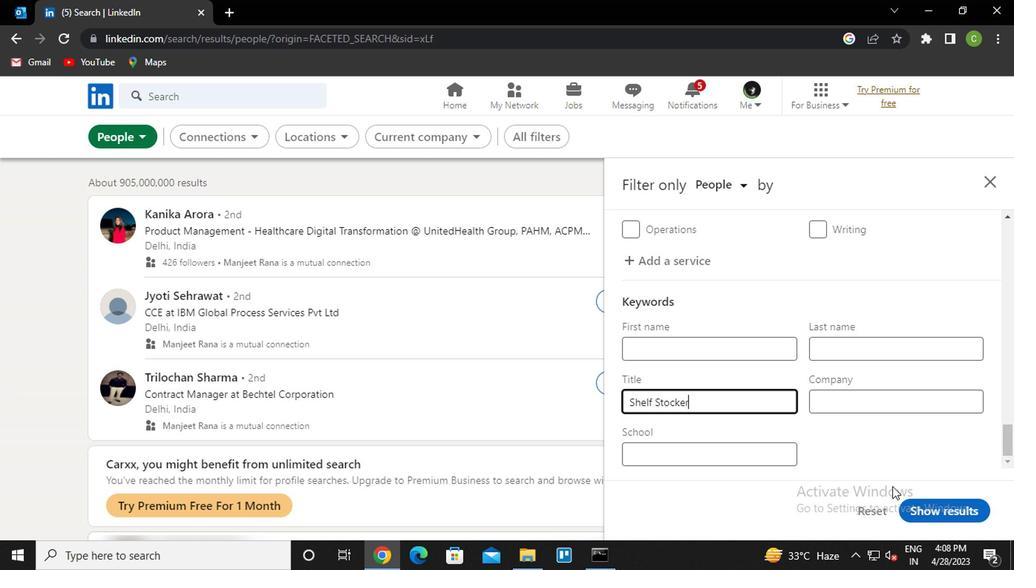 
Action: Mouse pressed left at (929, 505)
Screenshot: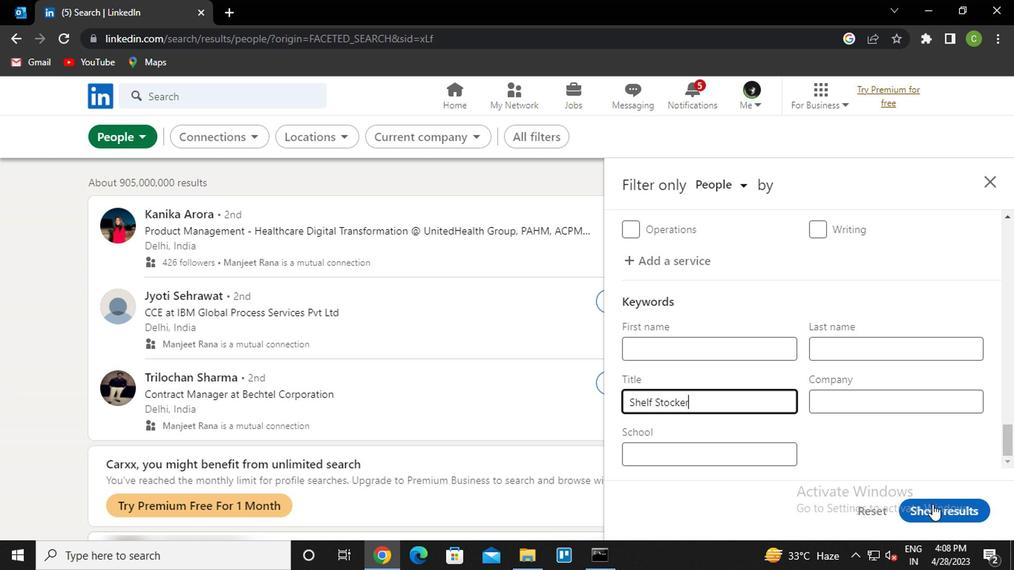 
Action: Mouse moved to (560, 501)
Screenshot: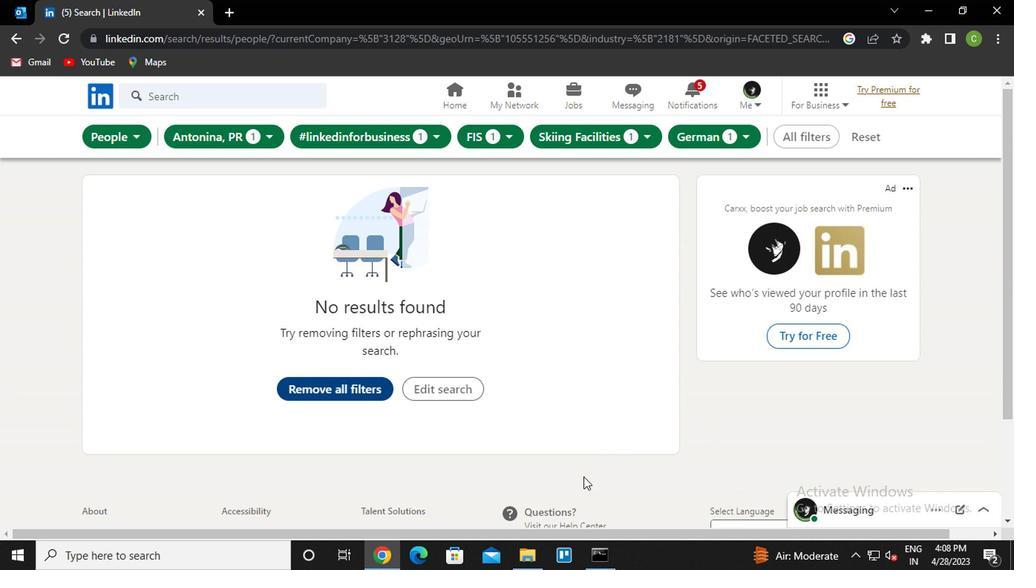 
